 Task: Create a due date automation trigger when advanced on, 2 working days before a card is due add fields with custom field "Resume" set to a date less than 1 working days from now is due at 11:00 AM.
Action: Mouse moved to (1219, 92)
Screenshot: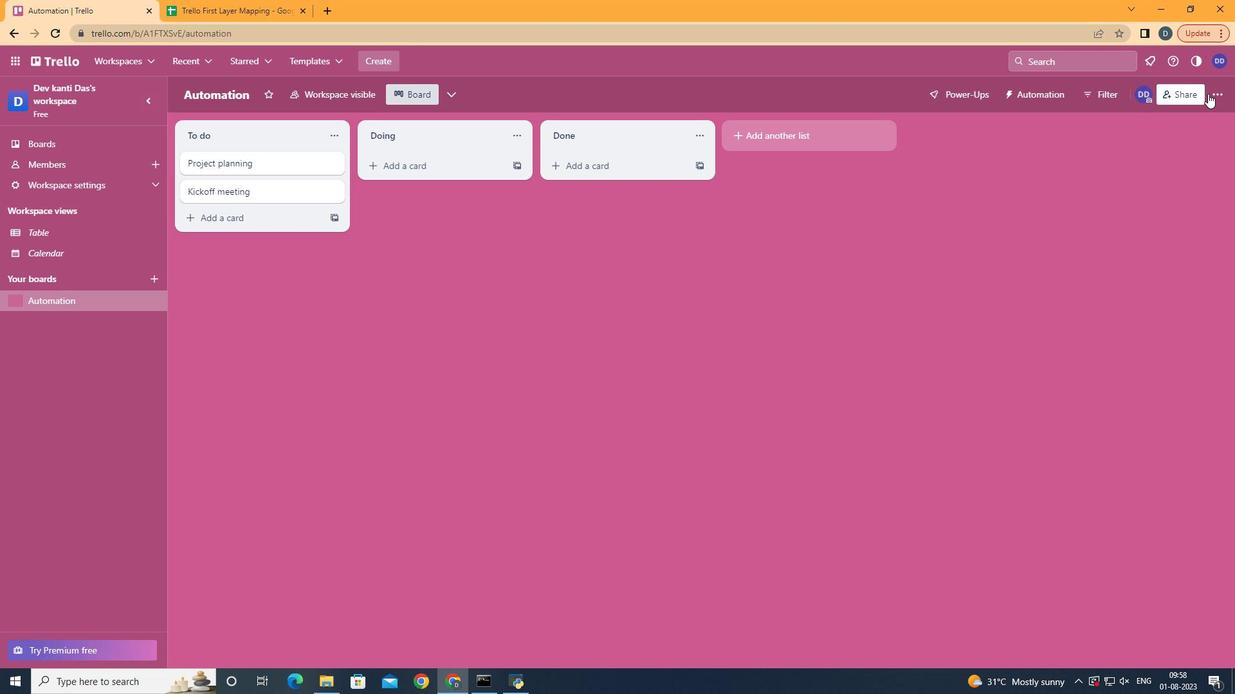 
Action: Mouse pressed left at (1219, 92)
Screenshot: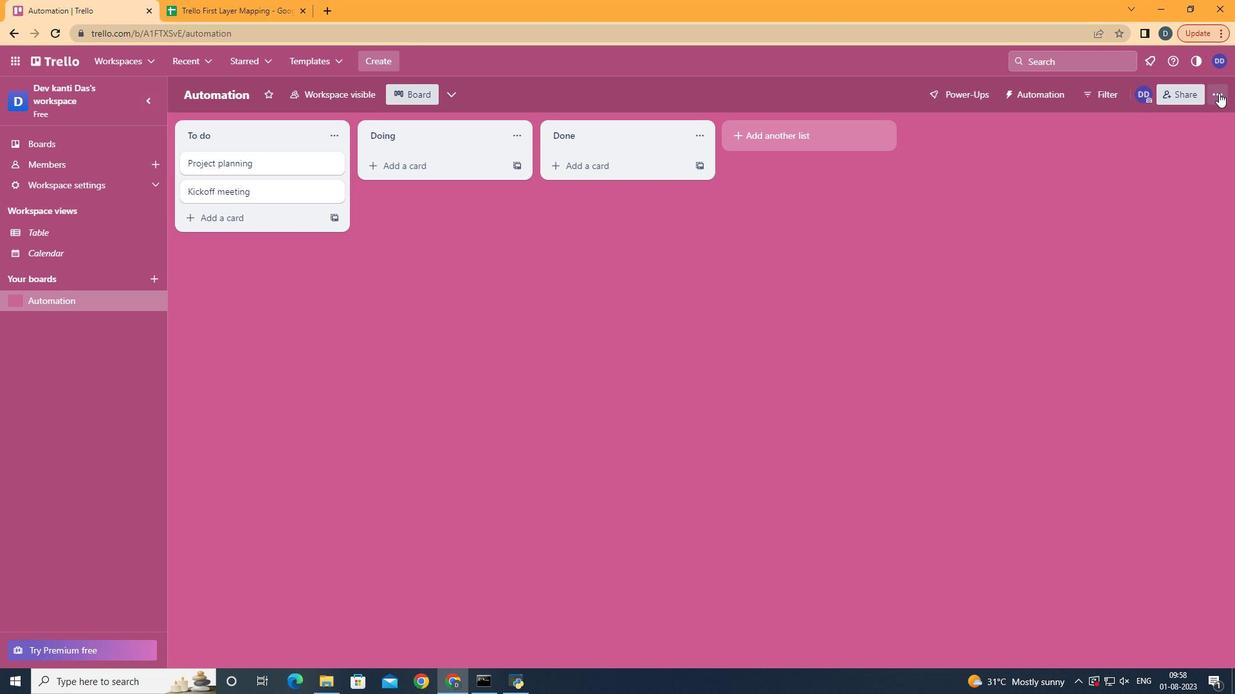 
Action: Mouse moved to (1116, 278)
Screenshot: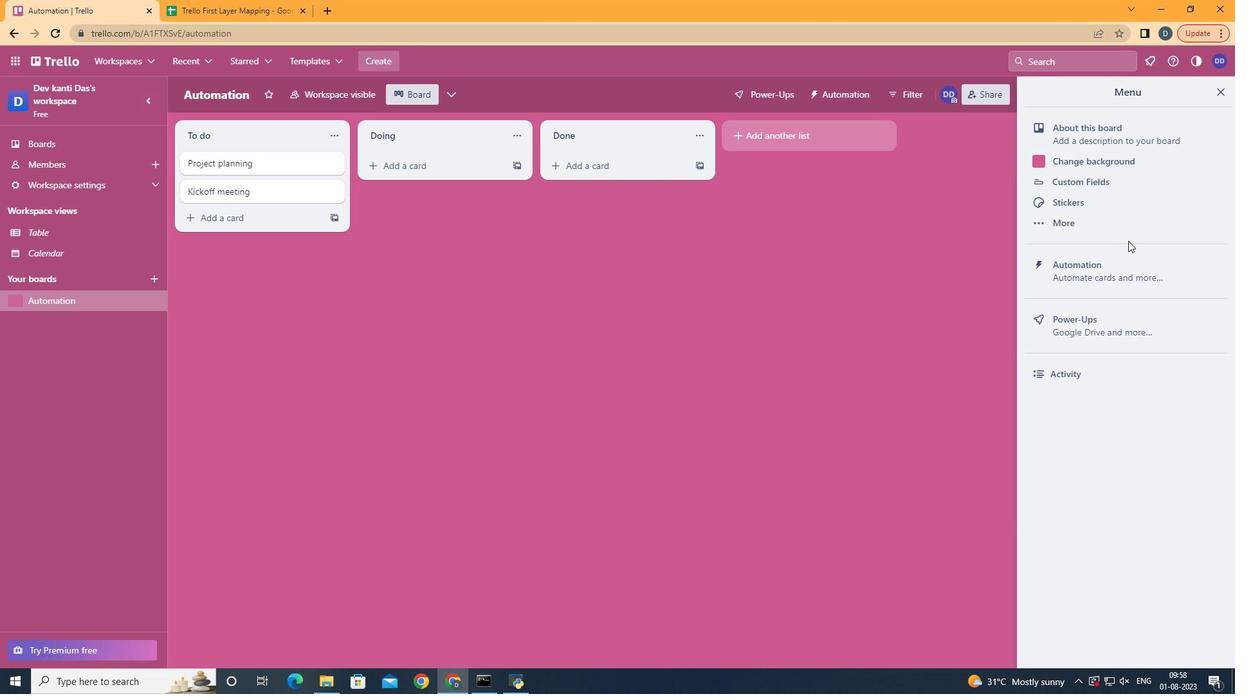 
Action: Mouse pressed left at (1116, 278)
Screenshot: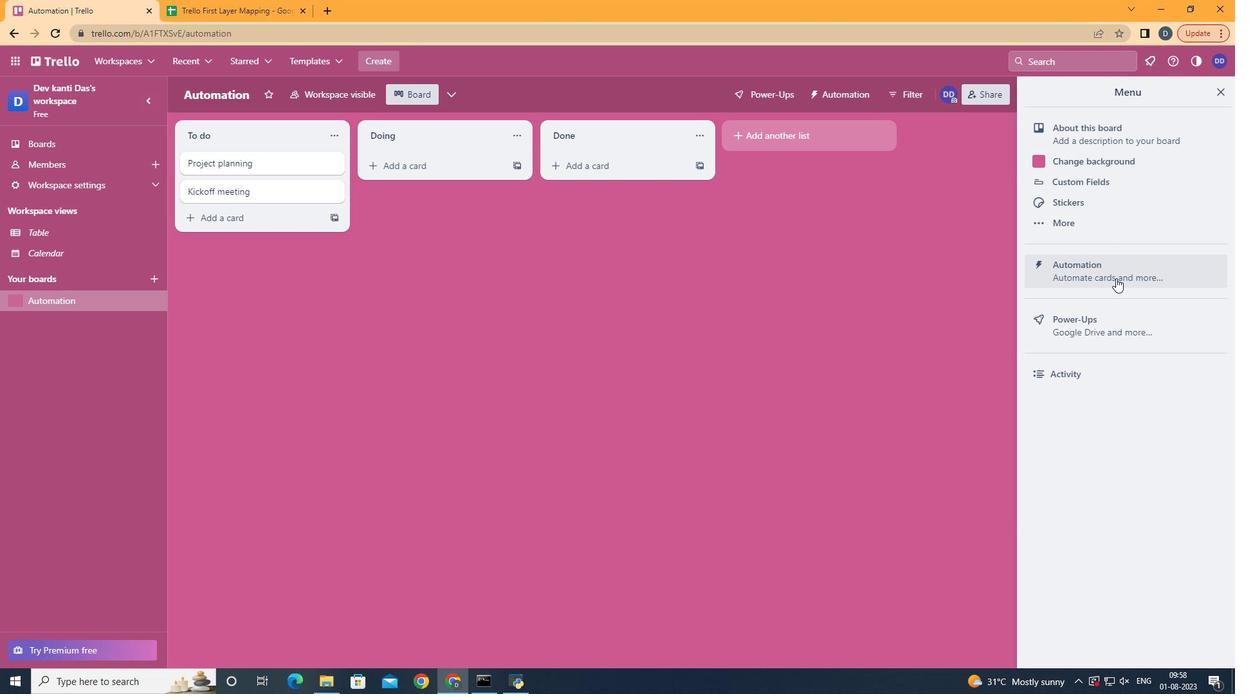 
Action: Mouse moved to (270, 259)
Screenshot: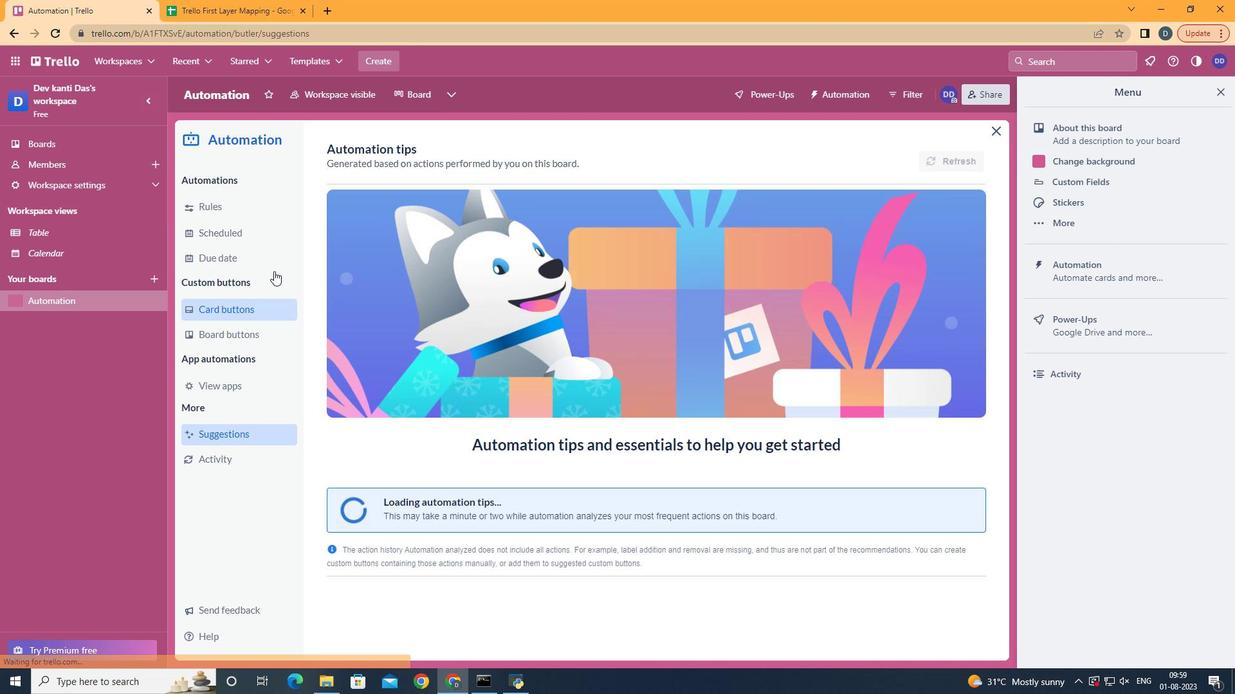 
Action: Mouse pressed left at (270, 259)
Screenshot: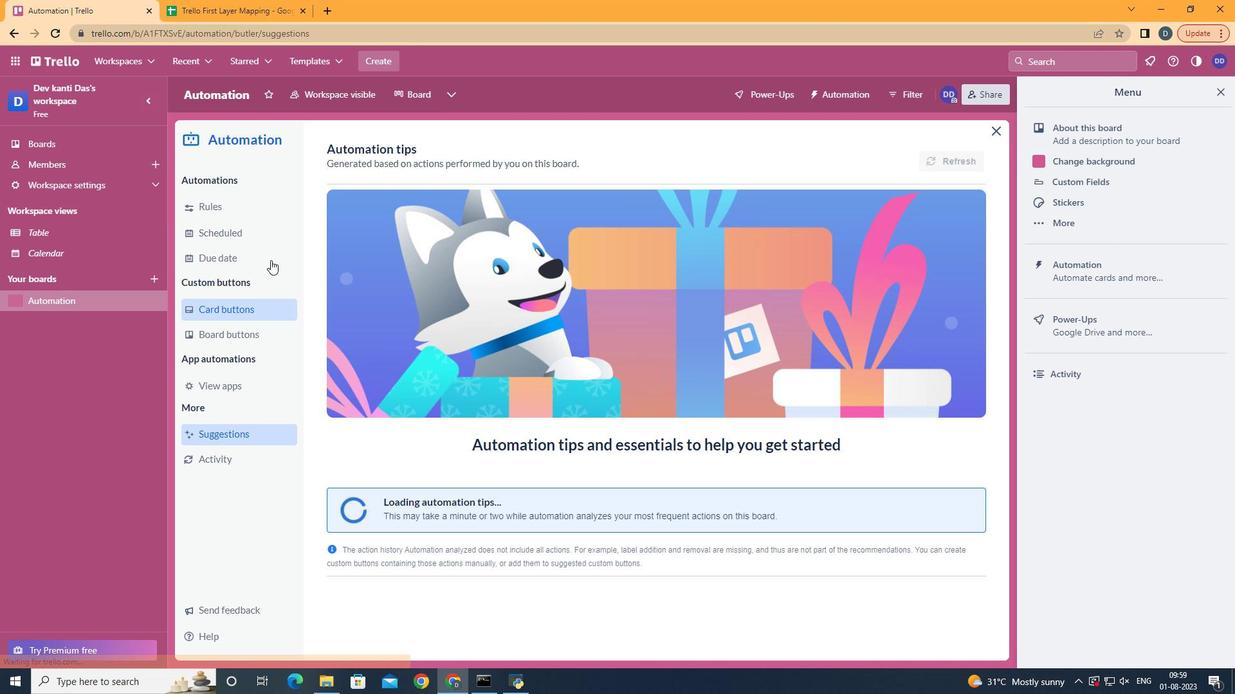 
Action: Mouse moved to (921, 153)
Screenshot: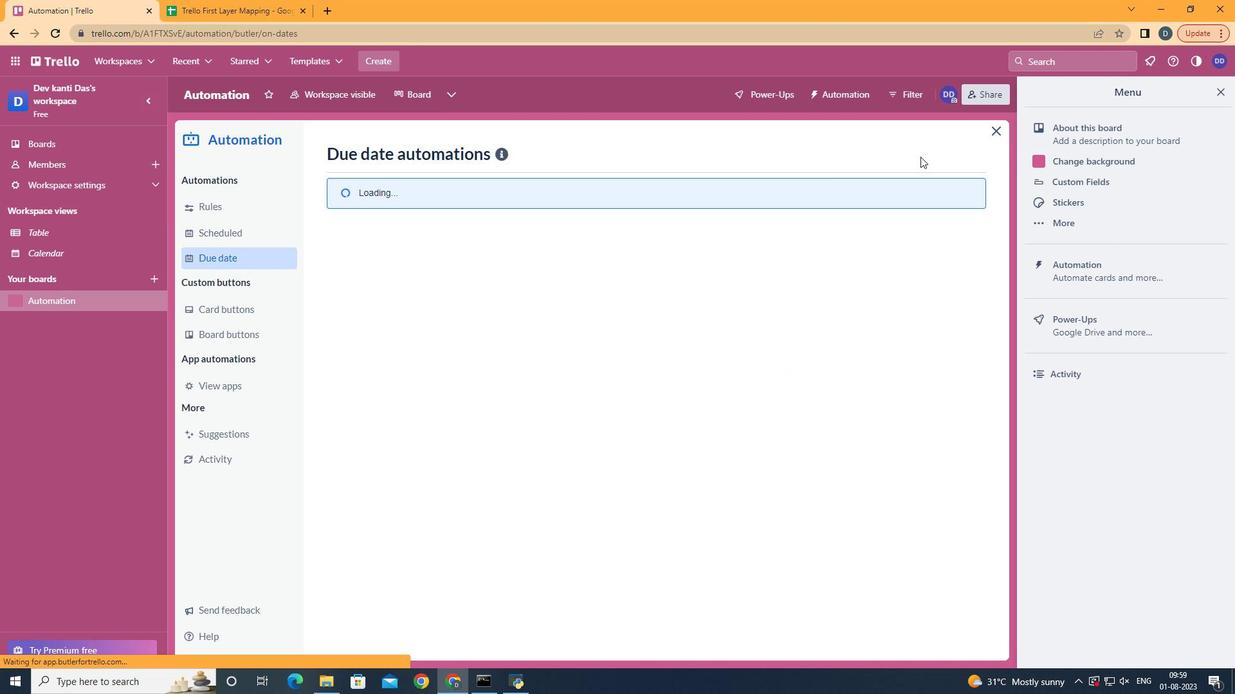 
Action: Mouse pressed left at (921, 153)
Screenshot: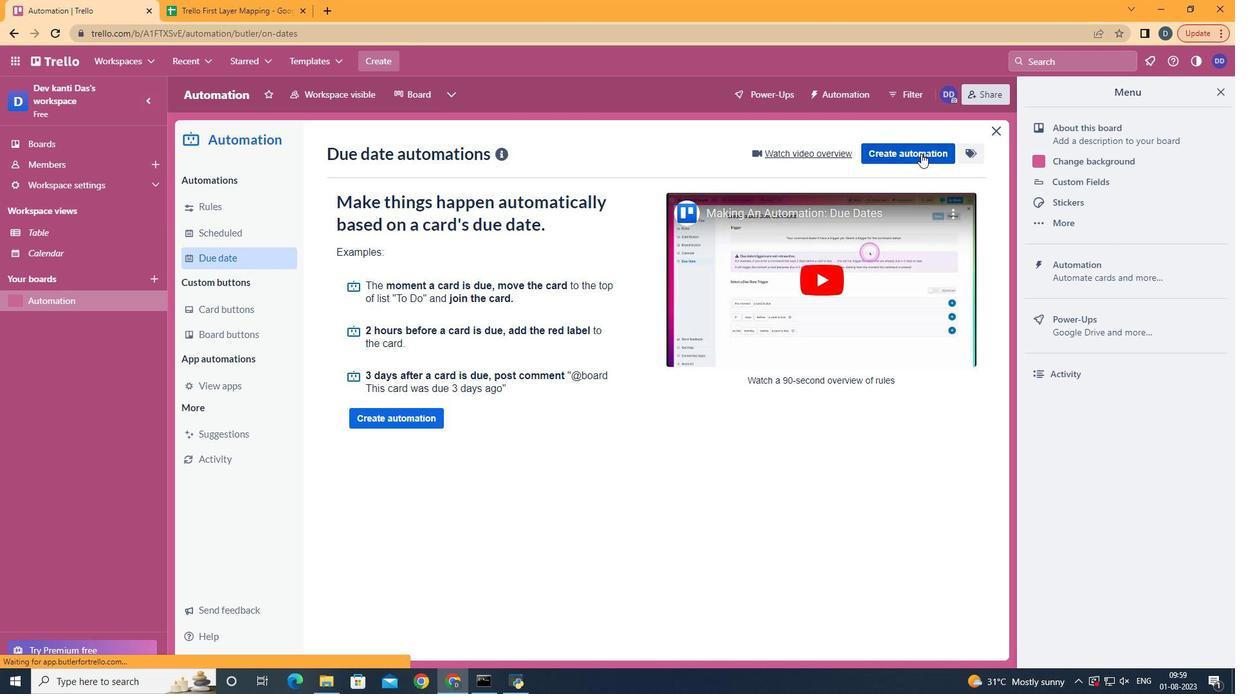 
Action: Mouse moved to (650, 279)
Screenshot: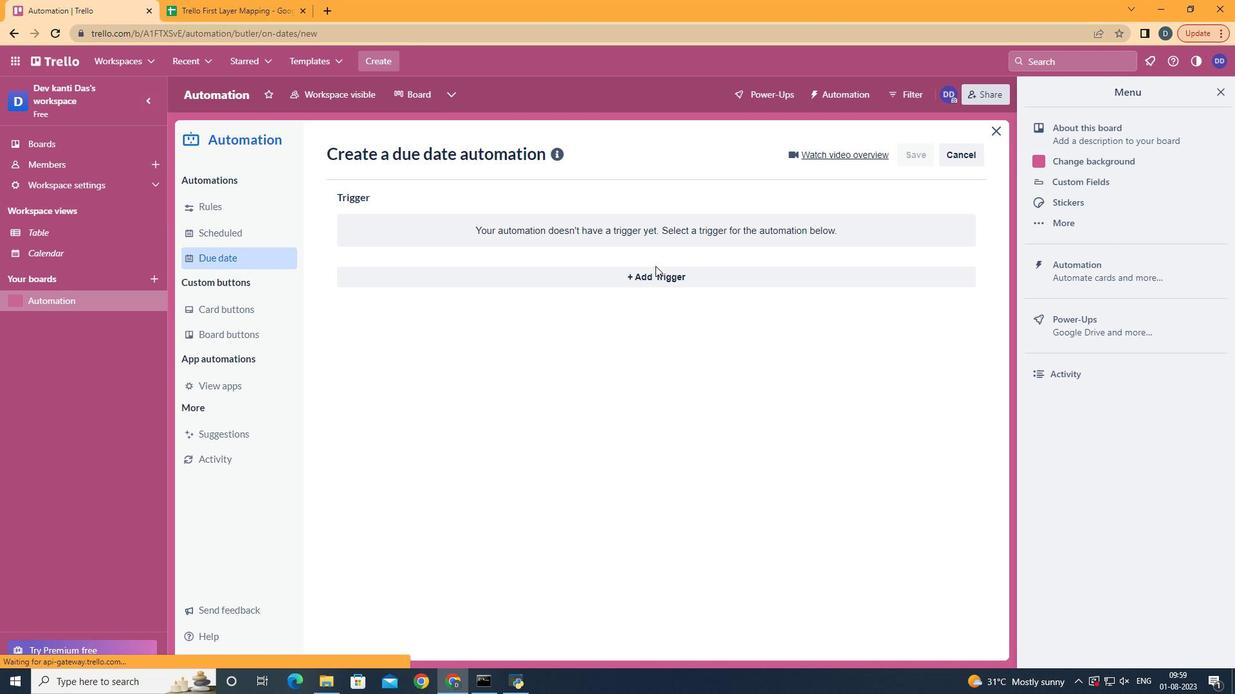
Action: Mouse pressed left at (650, 279)
Screenshot: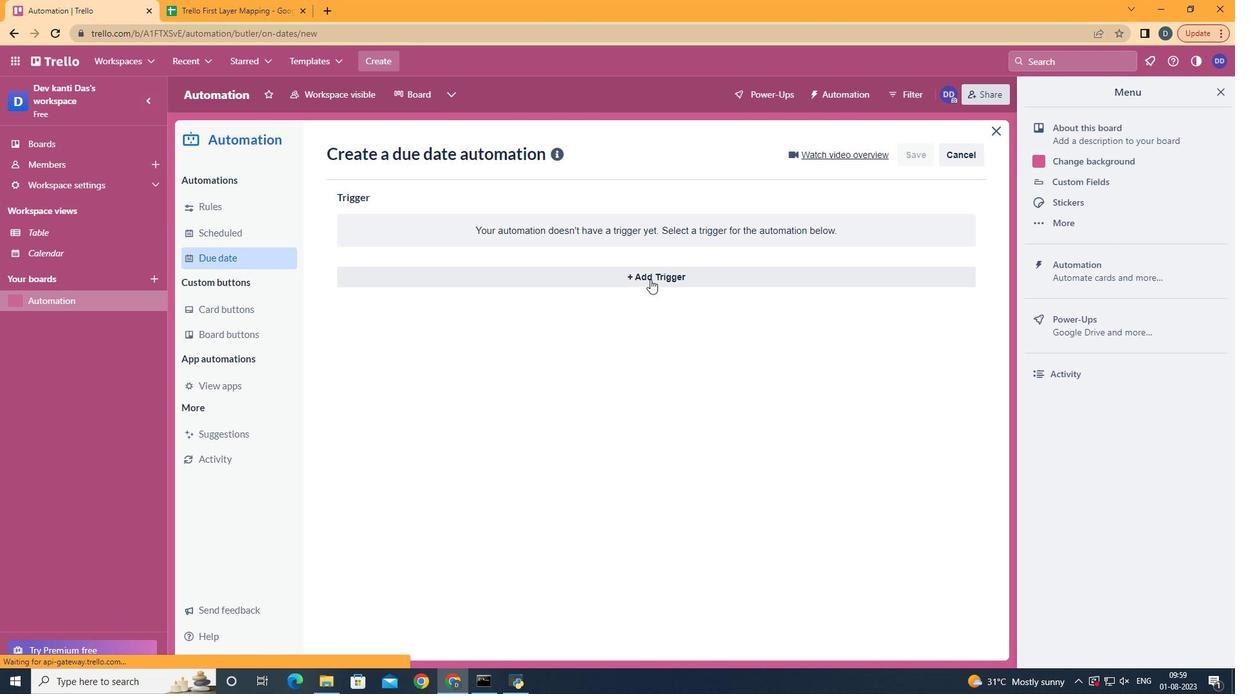 
Action: Mouse moved to (410, 521)
Screenshot: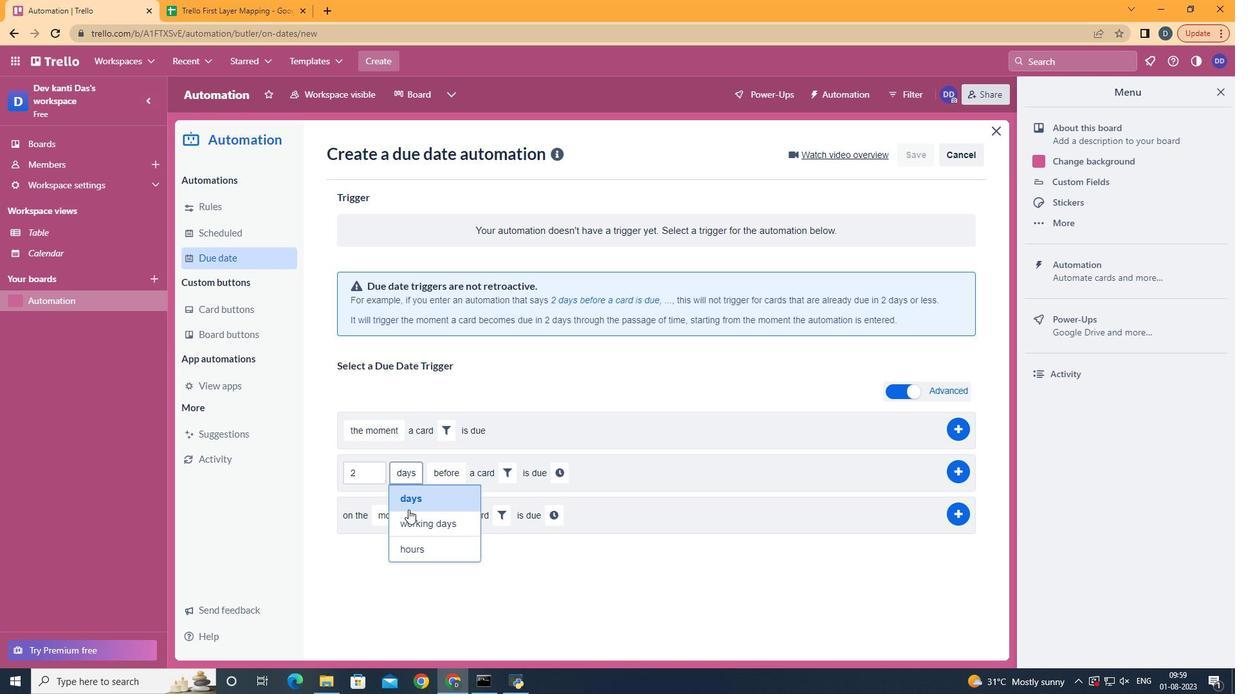 
Action: Mouse pressed left at (410, 521)
Screenshot: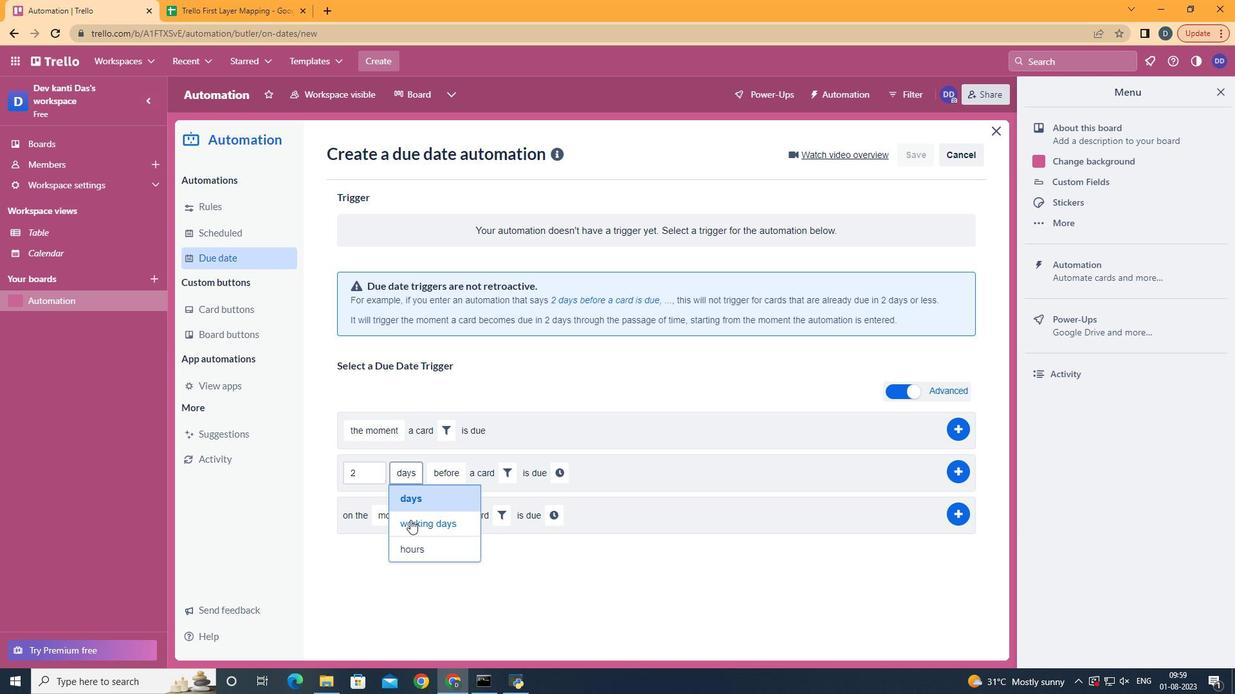 
Action: Mouse moved to (543, 467)
Screenshot: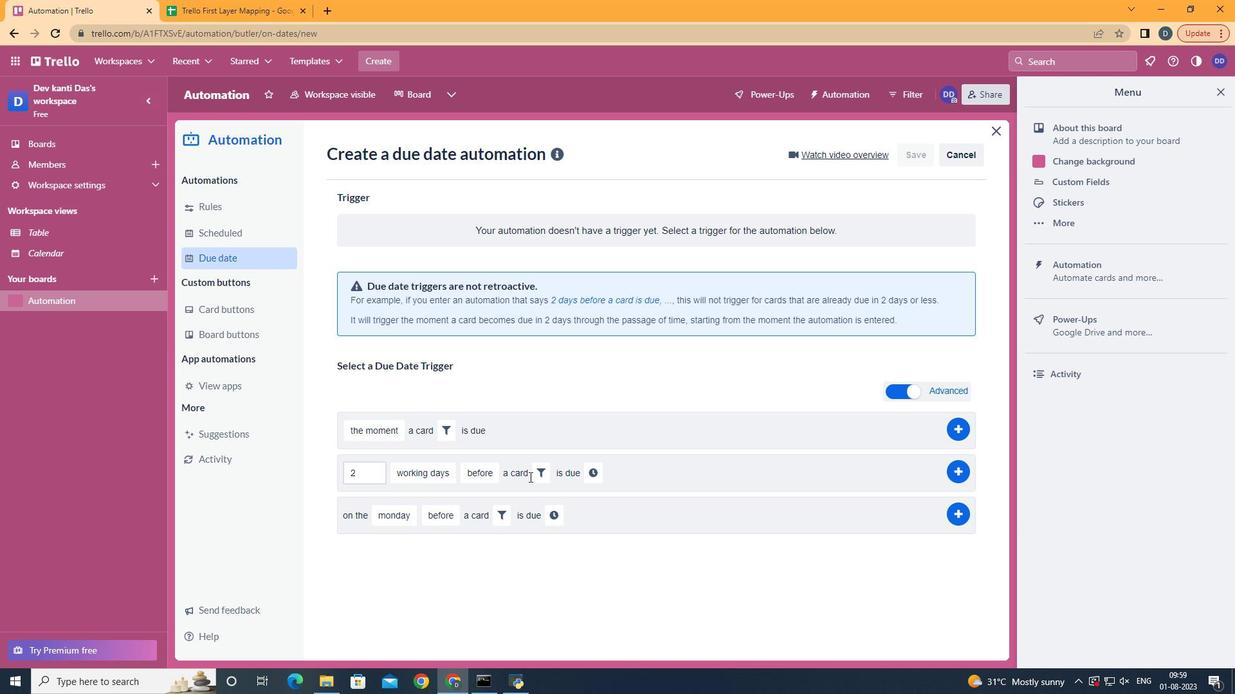 
Action: Mouse pressed left at (543, 467)
Screenshot: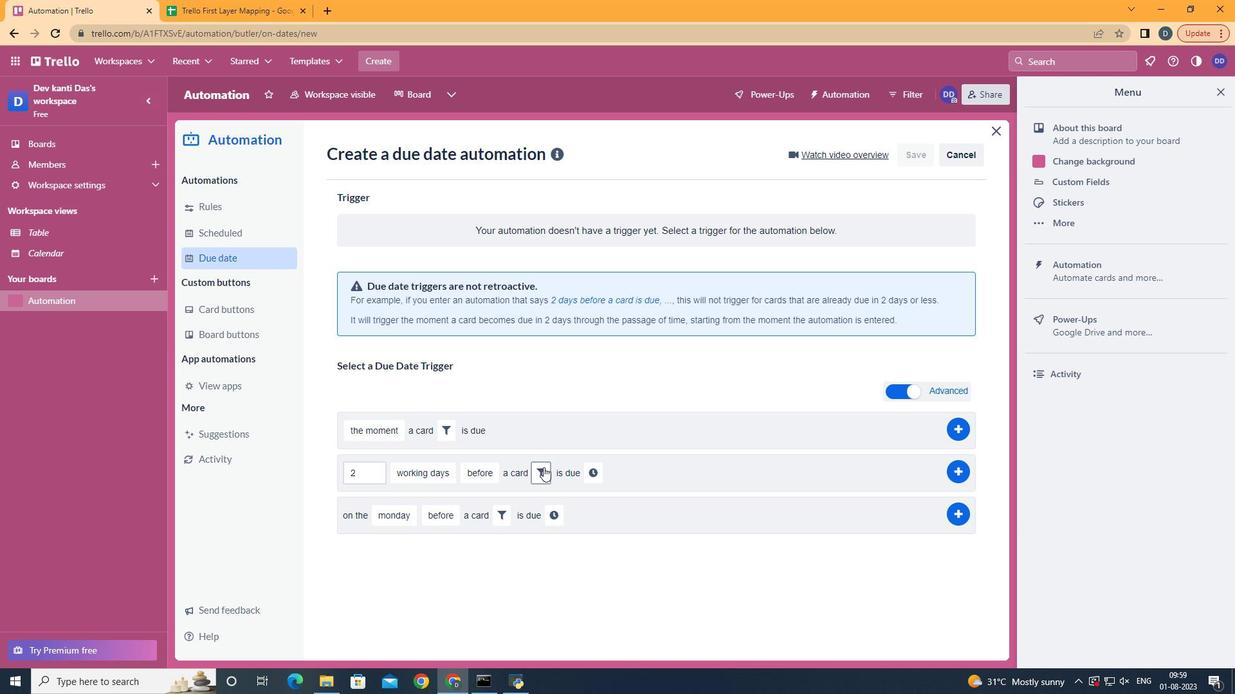 
Action: Mouse moved to (743, 522)
Screenshot: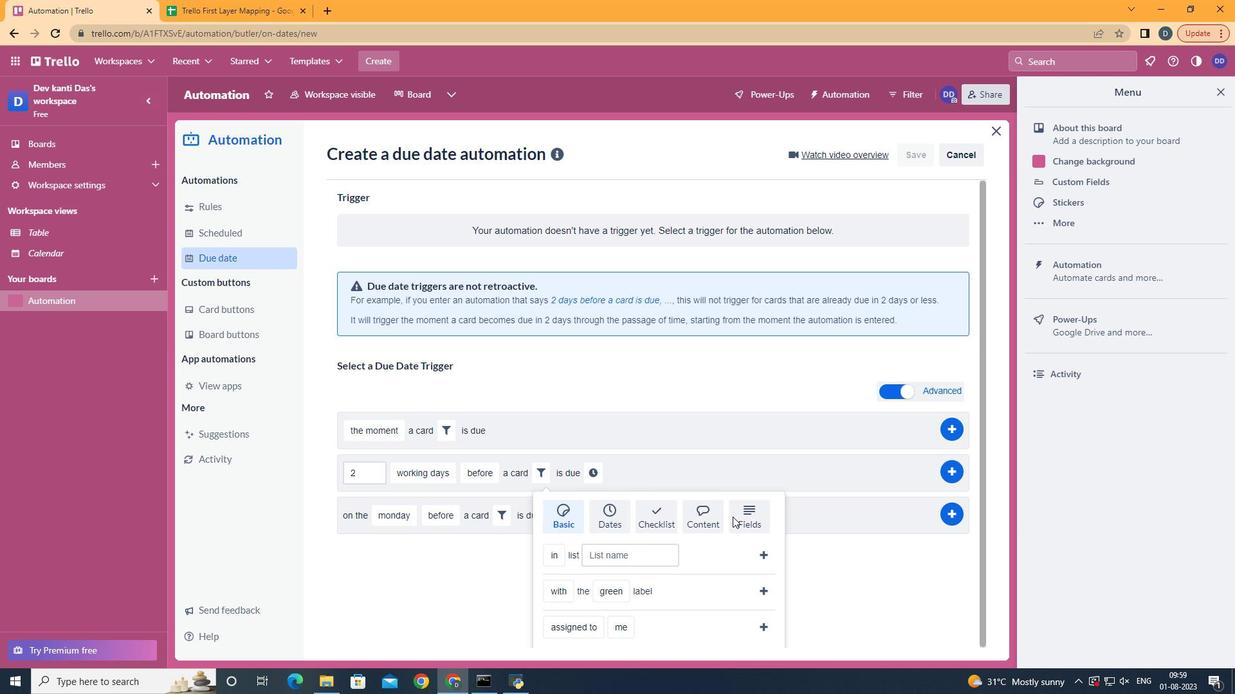 
Action: Mouse pressed left at (743, 522)
Screenshot: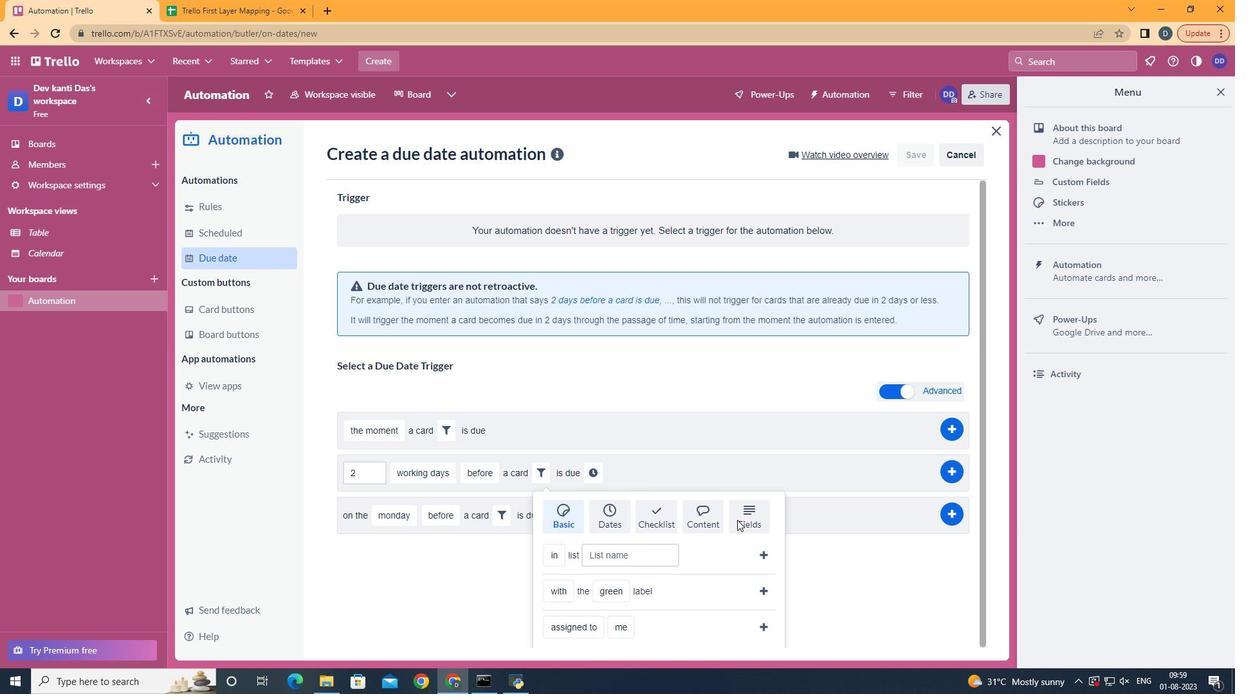 
Action: Mouse scrolled (743, 521) with delta (0, 0)
Screenshot: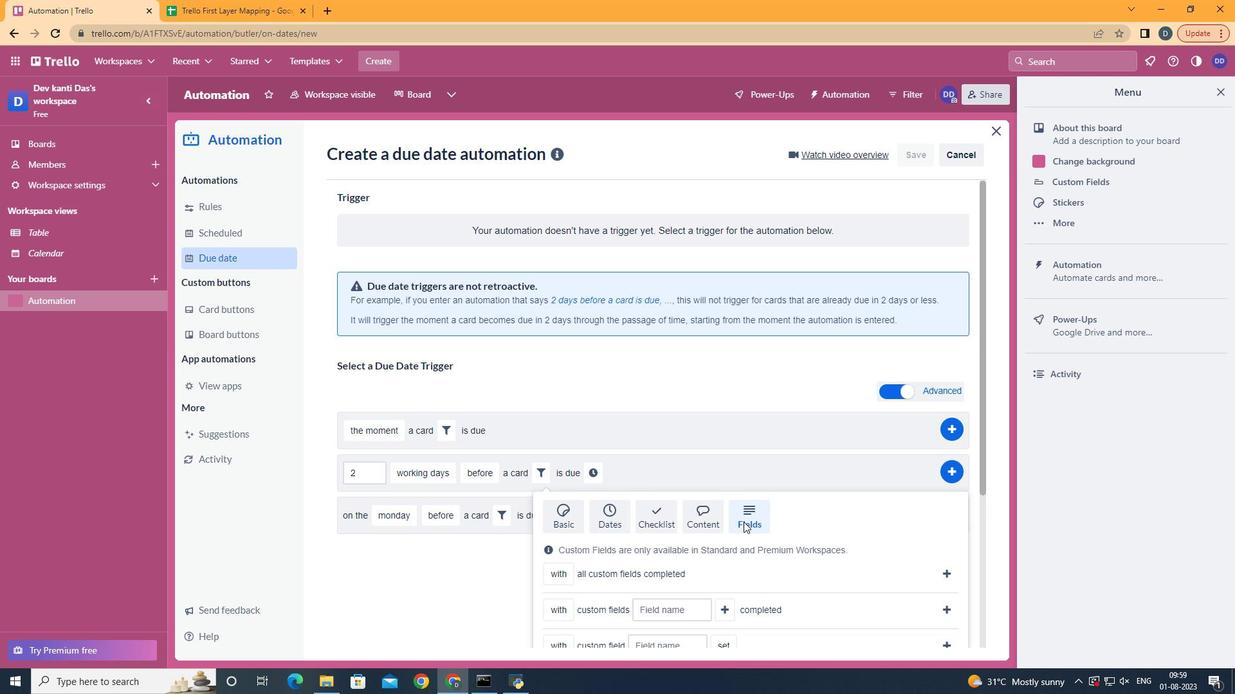 
Action: Mouse scrolled (743, 521) with delta (0, 0)
Screenshot: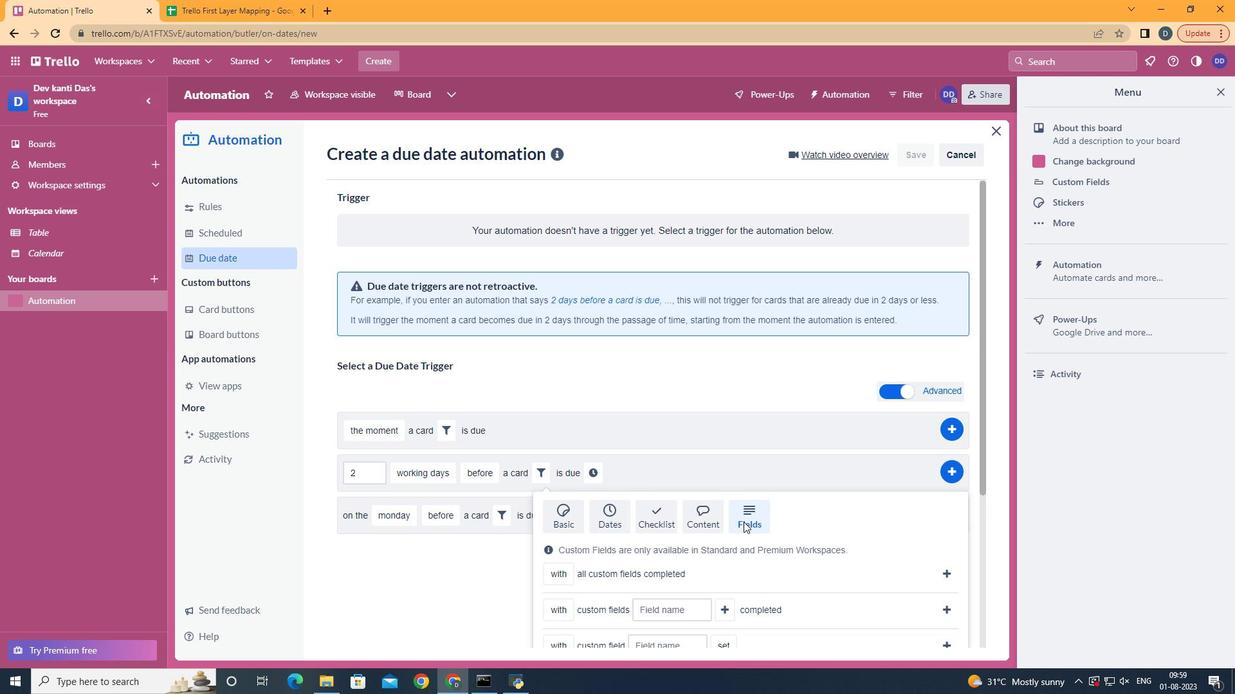 
Action: Mouse scrolled (743, 521) with delta (0, 0)
Screenshot: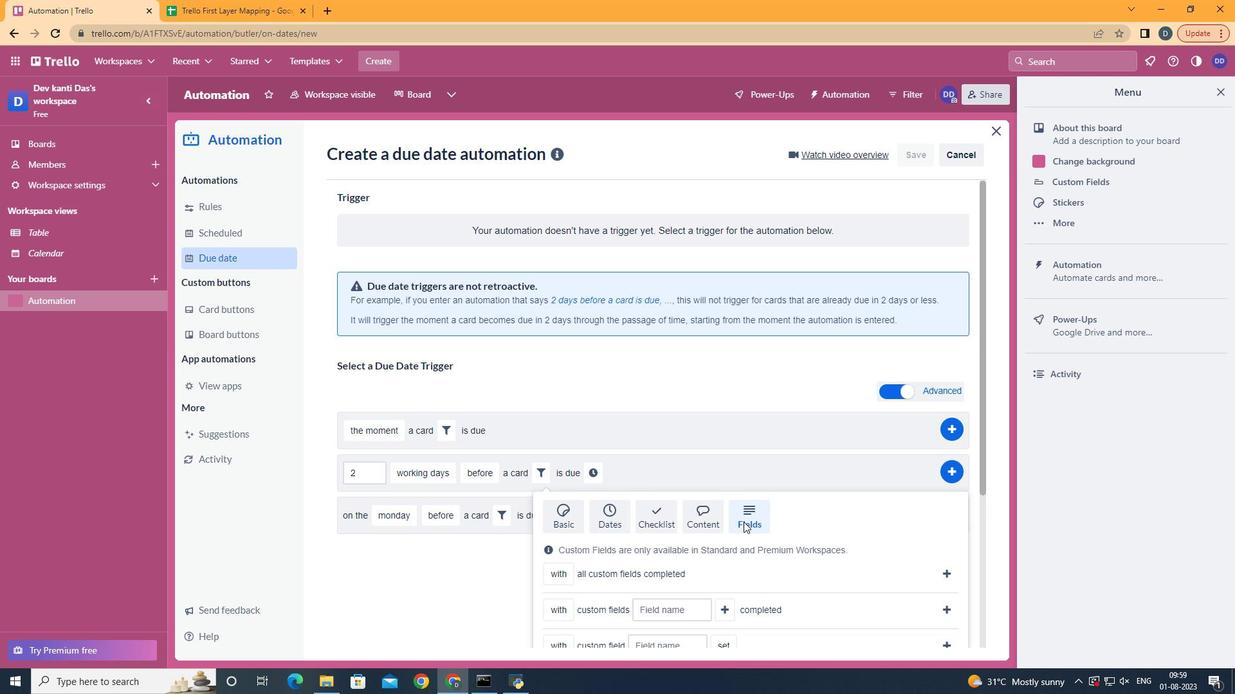 
Action: Mouse scrolled (743, 521) with delta (0, 0)
Screenshot: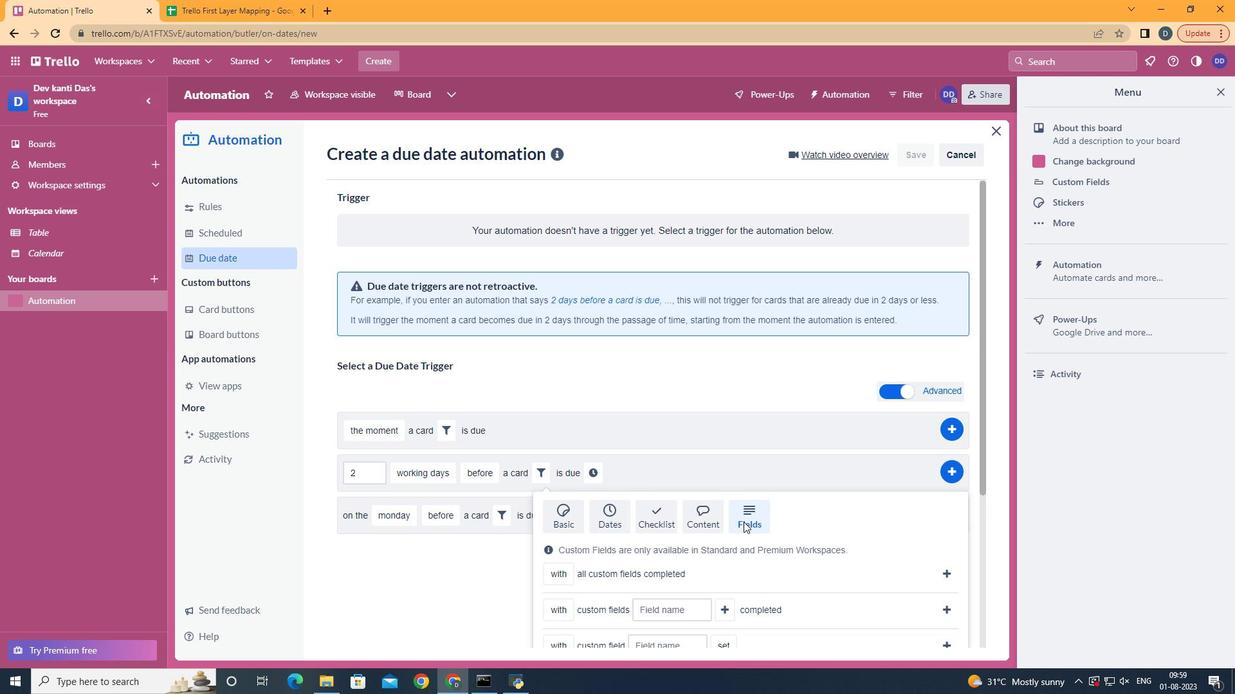 
Action: Mouse scrolled (743, 521) with delta (0, 0)
Screenshot: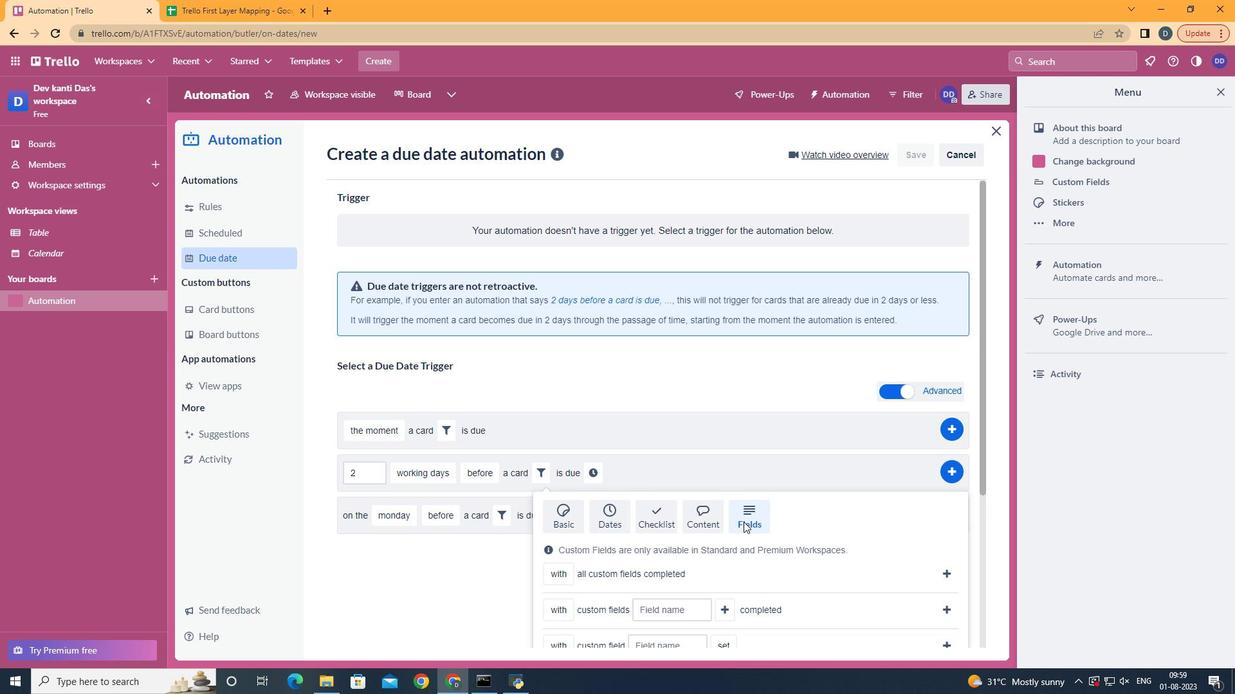 
Action: Mouse scrolled (743, 521) with delta (0, 0)
Screenshot: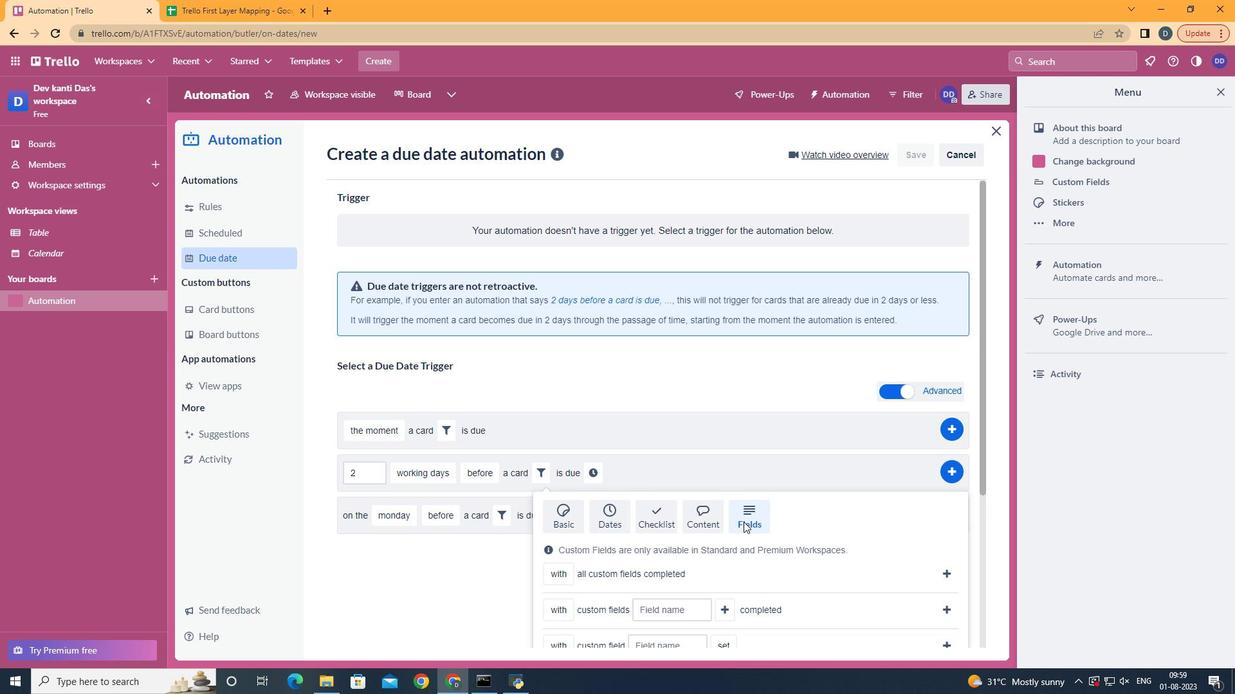 
Action: Mouse moved to (557, 555)
Screenshot: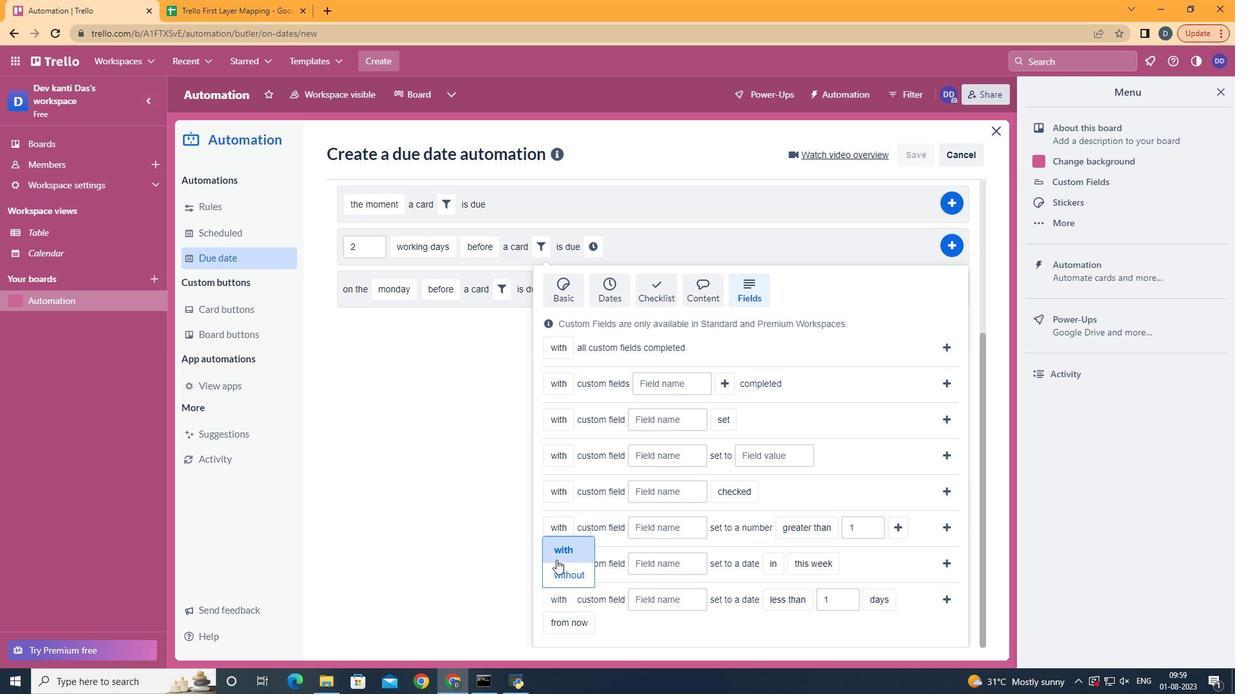 
Action: Mouse pressed left at (557, 555)
Screenshot: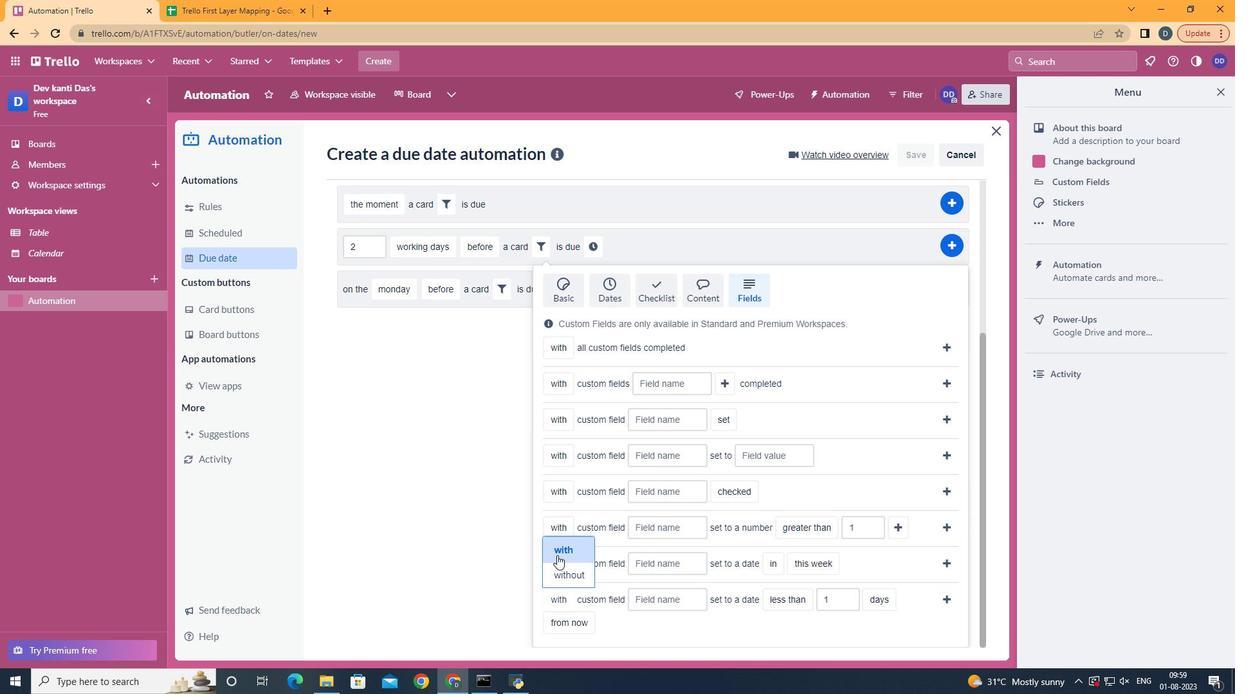 
Action: Mouse moved to (676, 593)
Screenshot: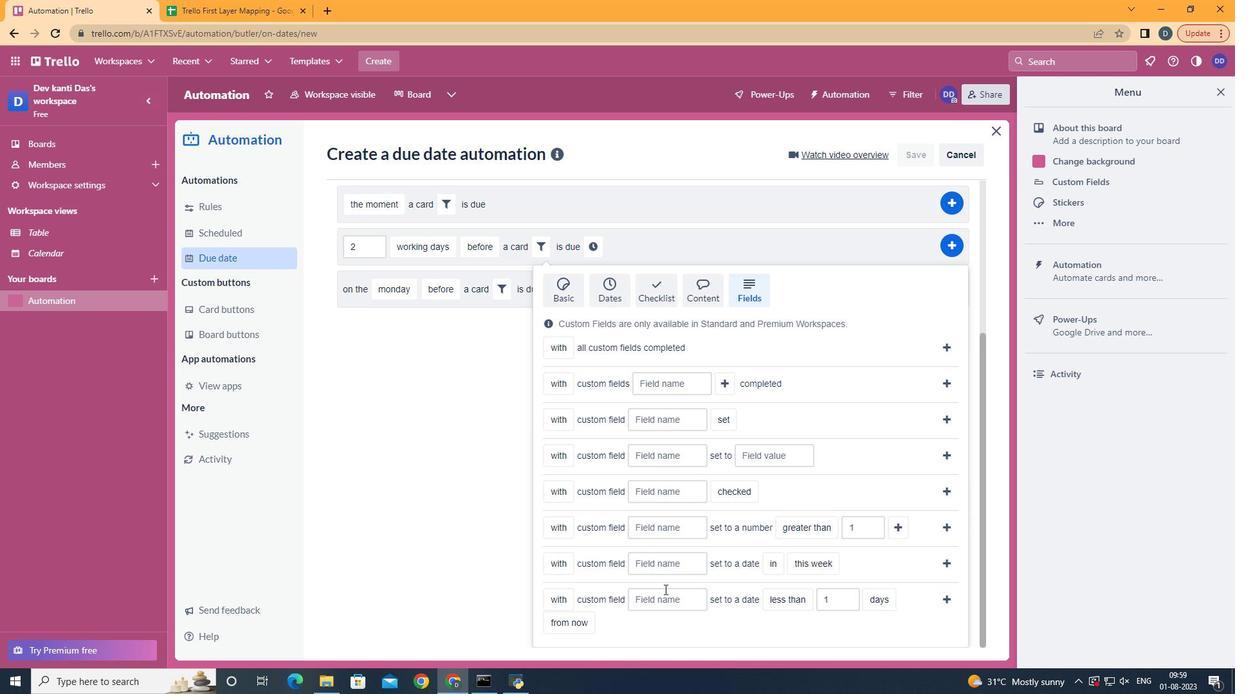 
Action: Mouse pressed left at (676, 593)
Screenshot: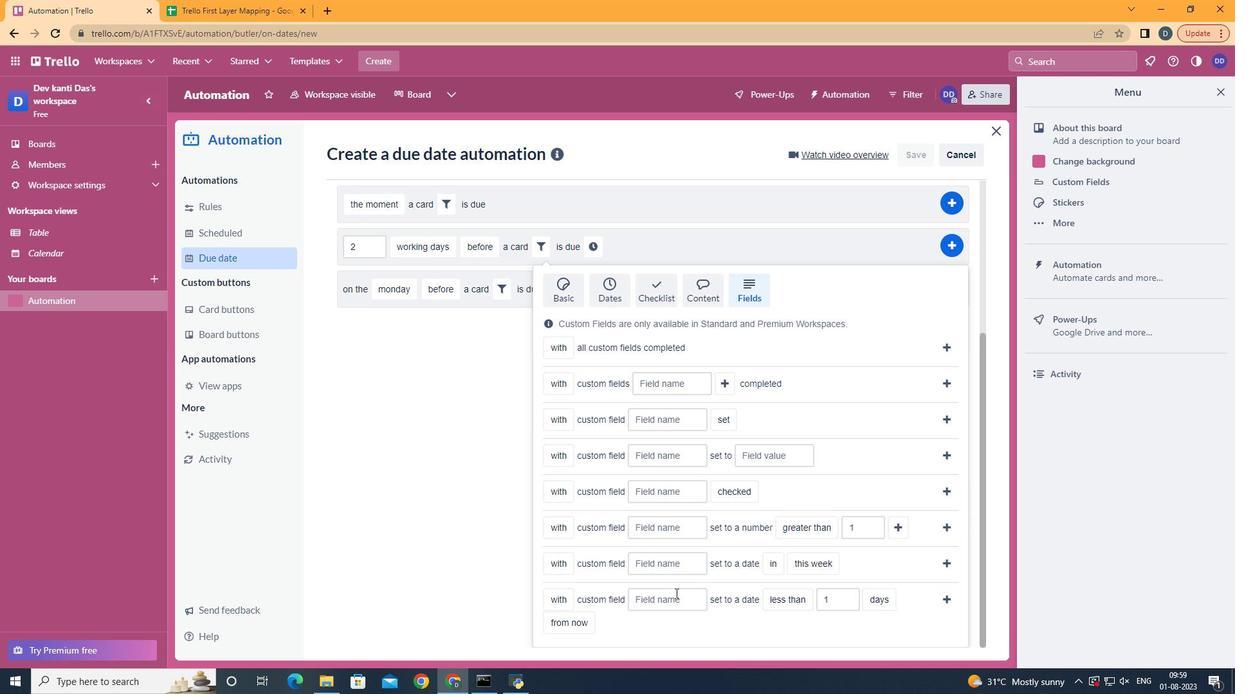 
Action: Key pressed <Key.shift>Resume
Screenshot: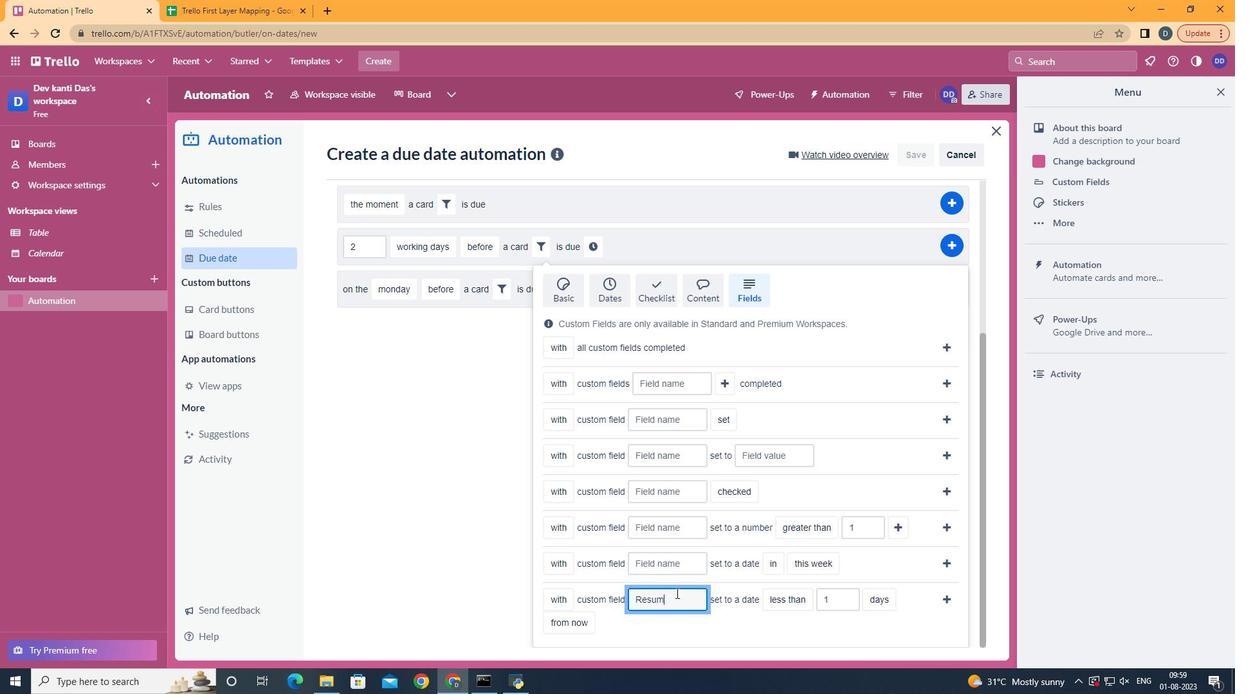 
Action: Mouse moved to (804, 519)
Screenshot: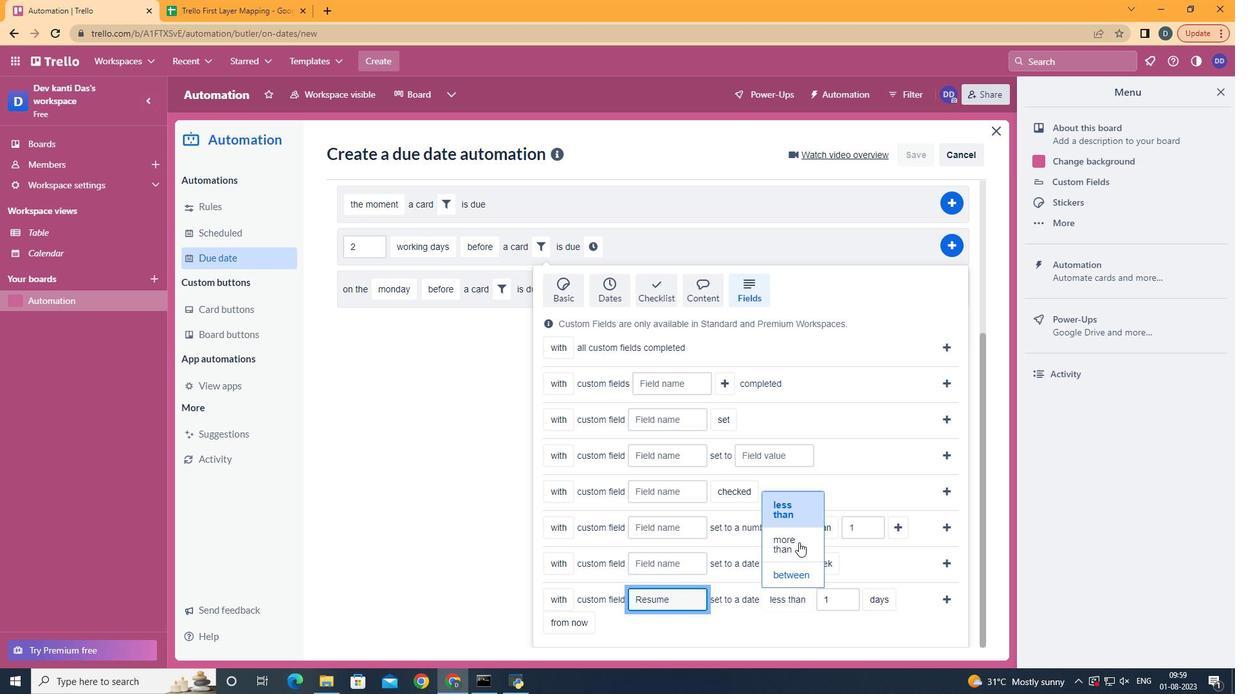 
Action: Mouse pressed left at (804, 519)
Screenshot: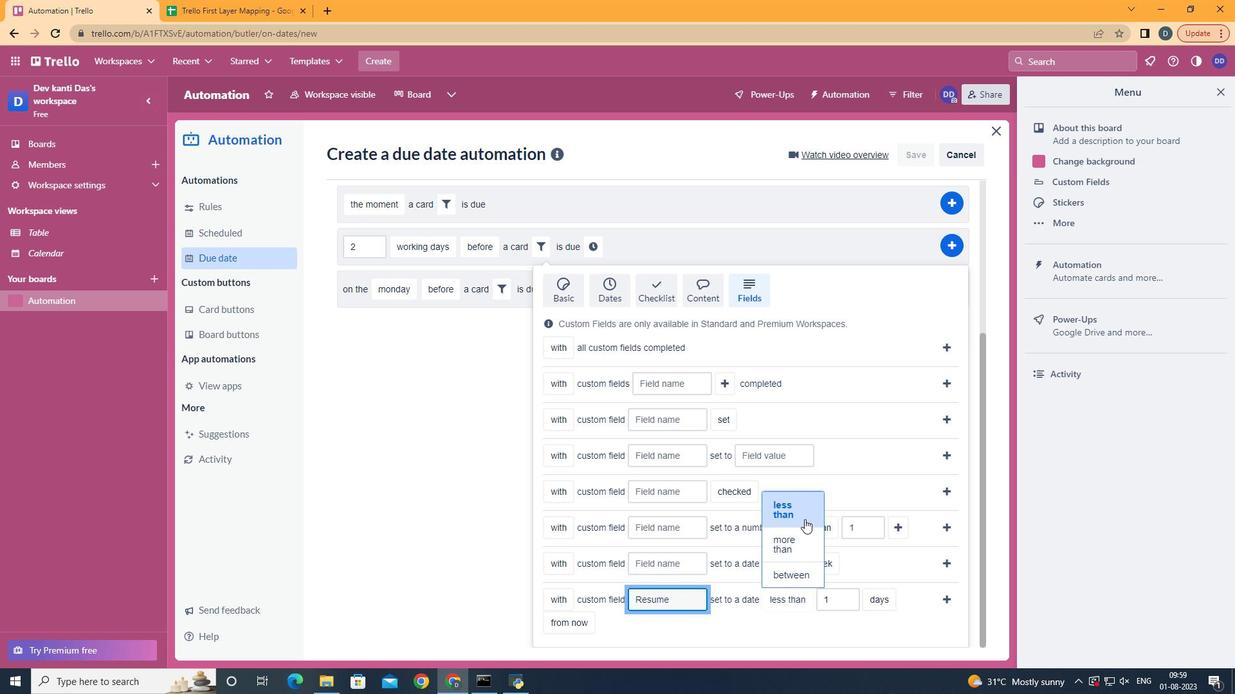 
Action: Mouse moved to (897, 574)
Screenshot: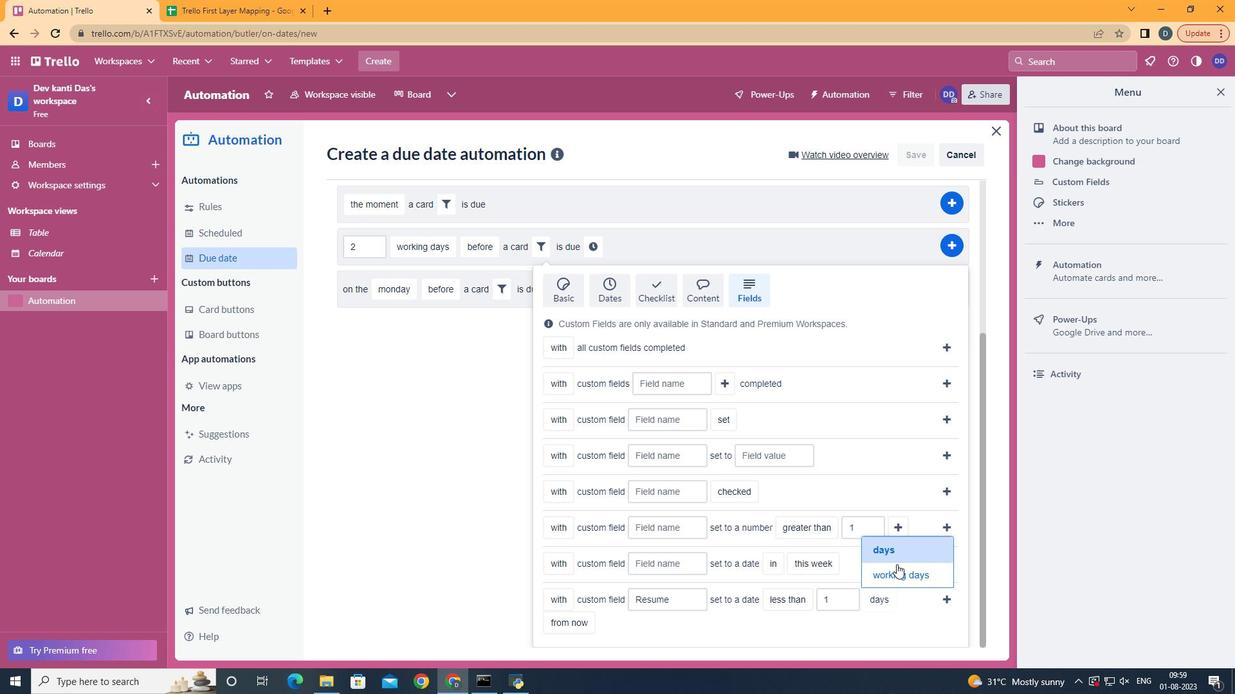 
Action: Mouse pressed left at (897, 574)
Screenshot: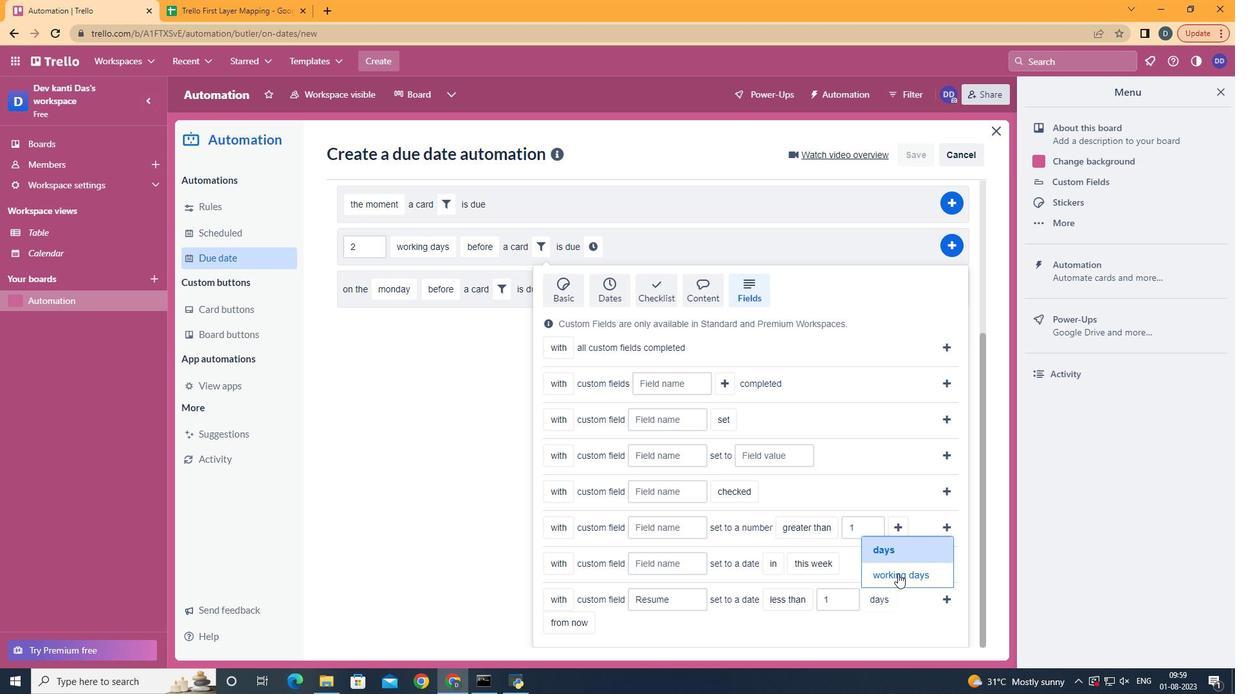 
Action: Mouse moved to (649, 574)
Screenshot: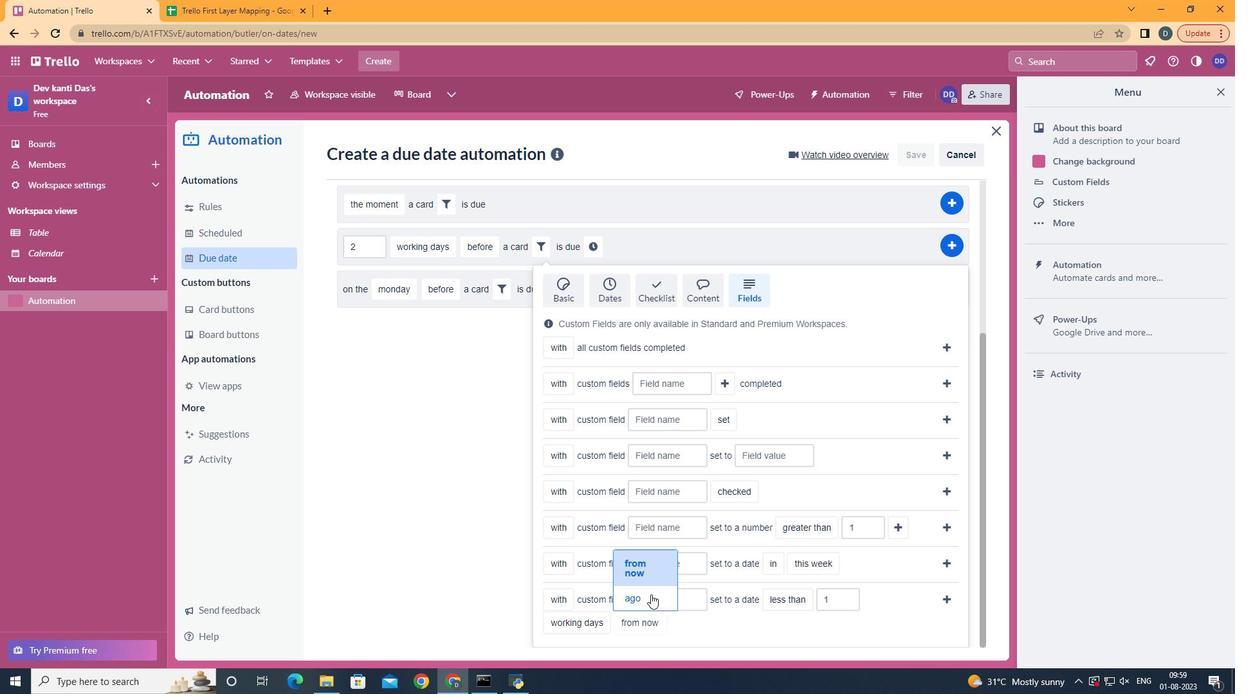 
Action: Mouse pressed left at (649, 574)
Screenshot: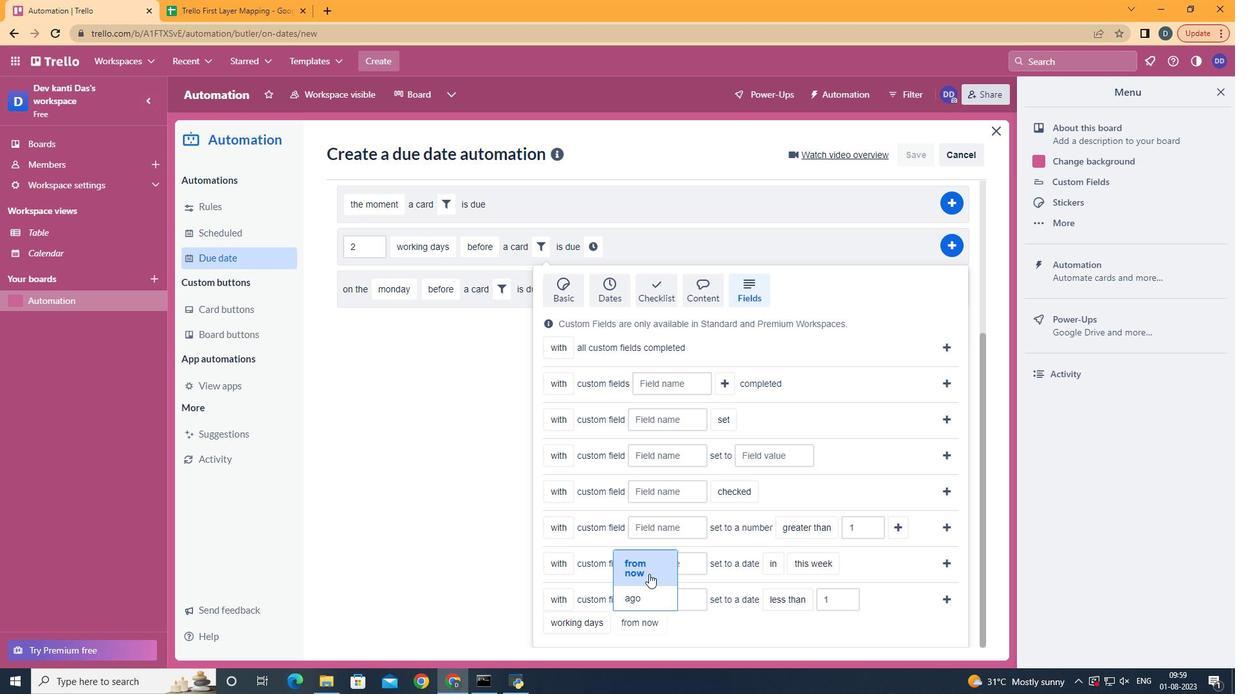 
Action: Mouse moved to (941, 598)
Screenshot: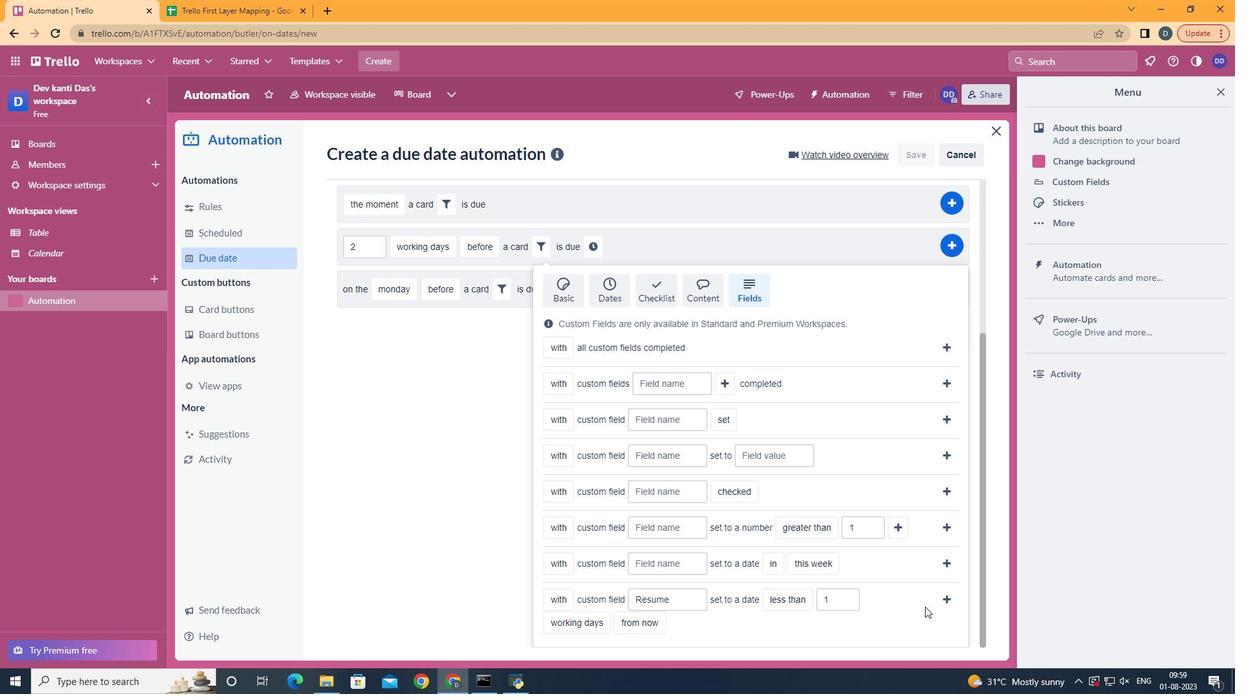 
Action: Mouse pressed left at (941, 598)
Screenshot: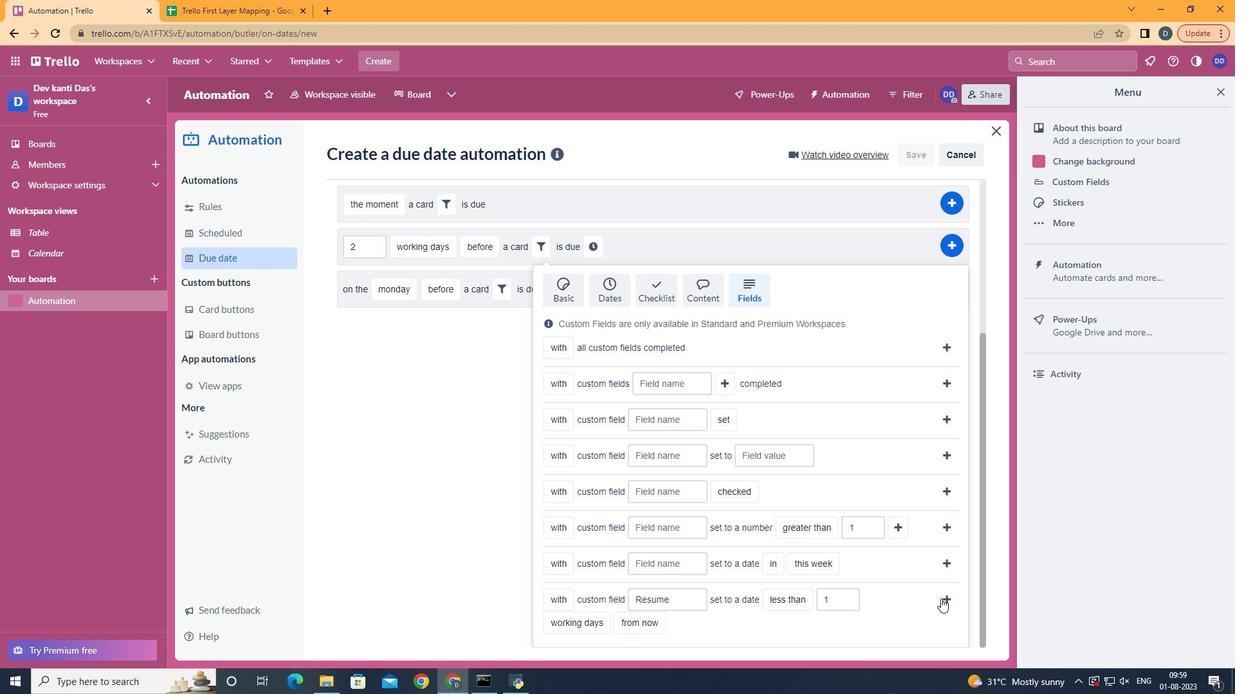 
Action: Mouse moved to (353, 499)
Screenshot: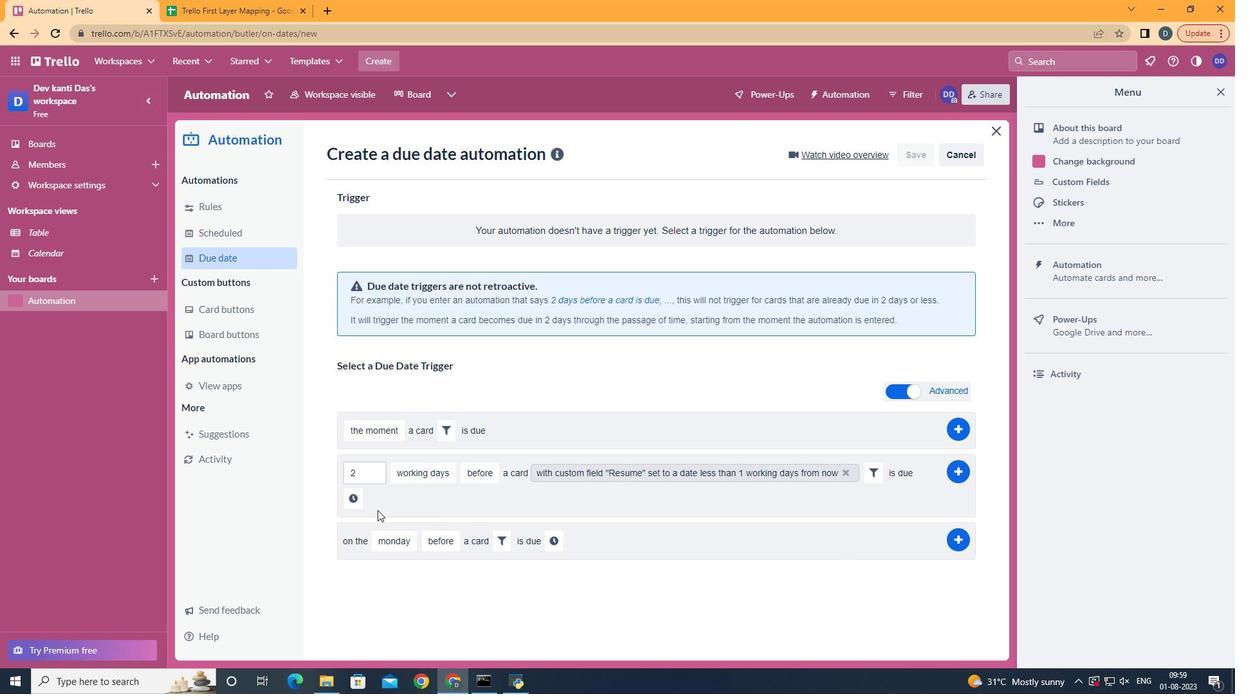 
Action: Mouse pressed left at (353, 499)
Screenshot: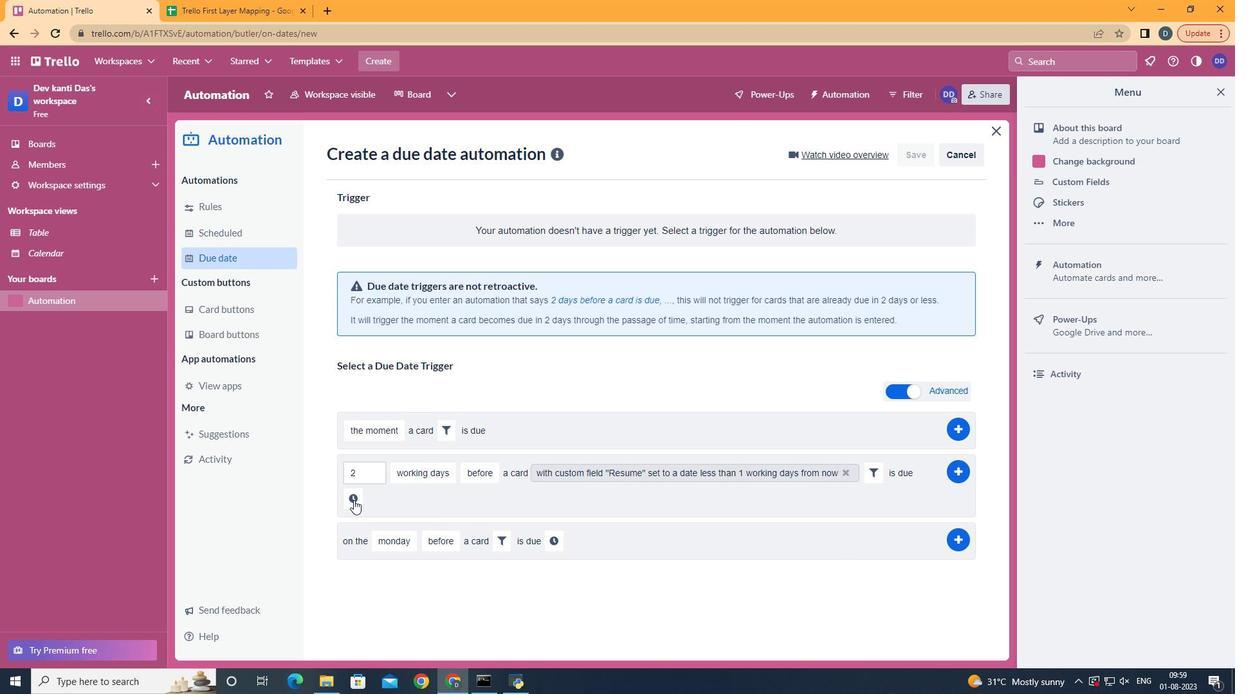 
Action: Mouse moved to (378, 503)
Screenshot: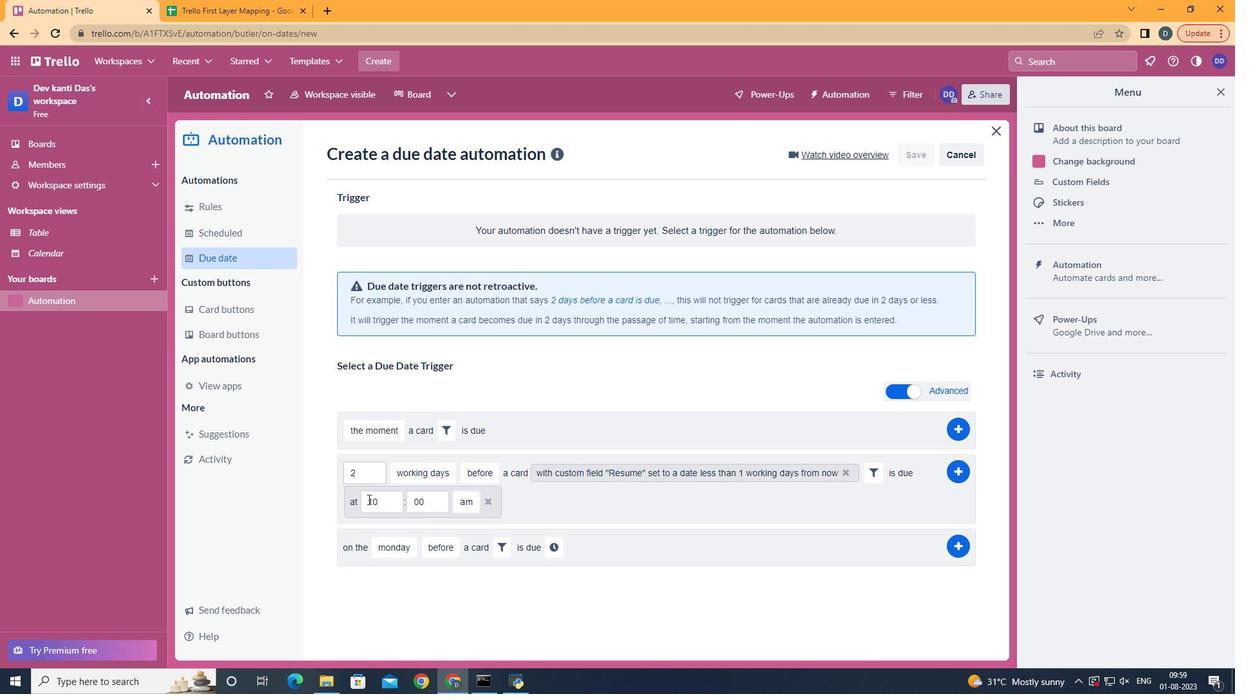 
Action: Mouse pressed left at (378, 503)
Screenshot: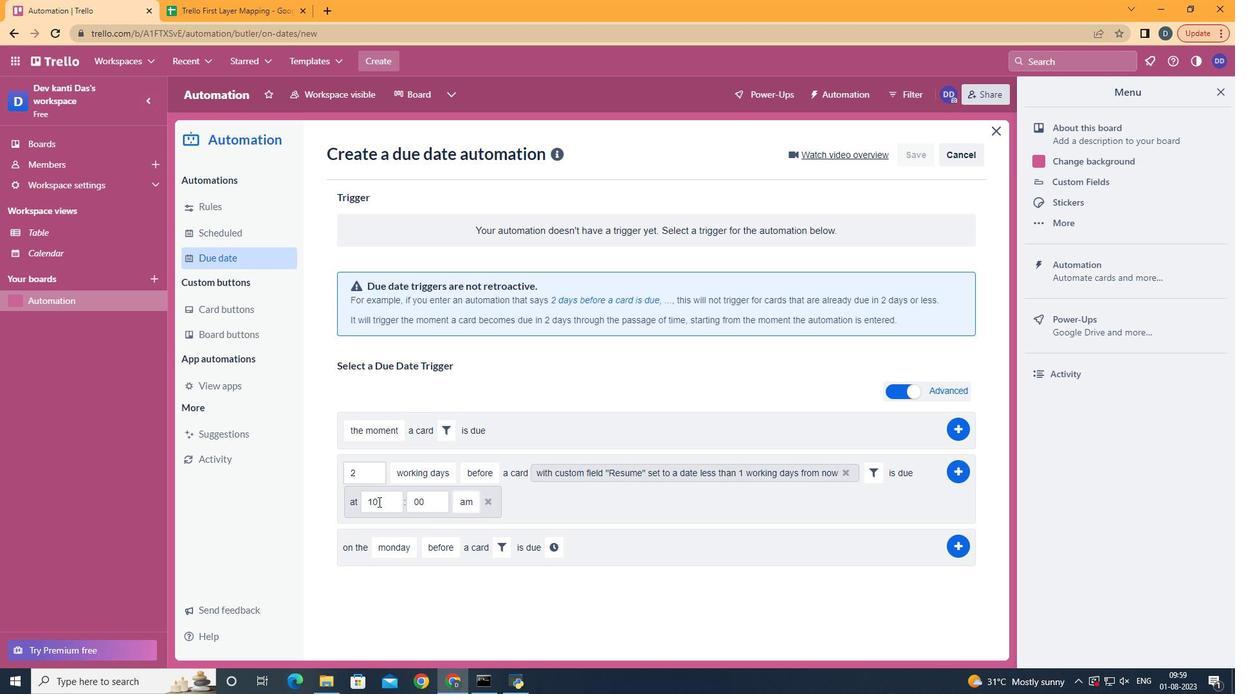 
Action: Key pressed <Key.backspace>1
Screenshot: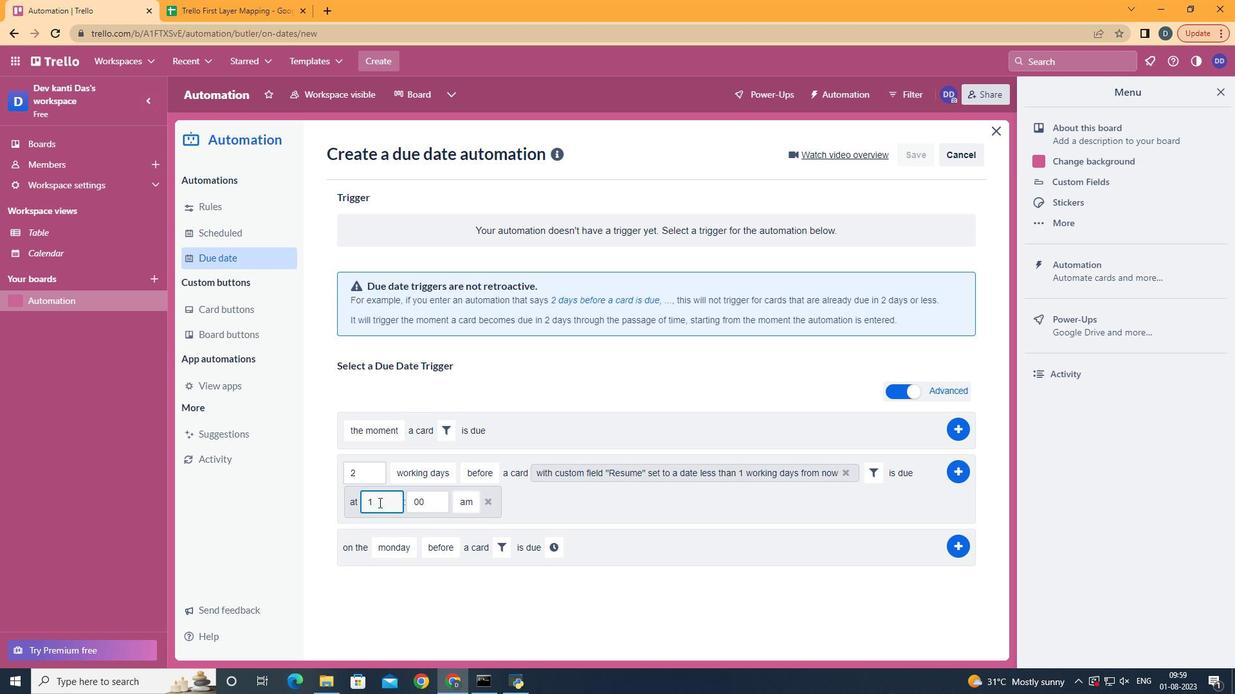 
Action: Mouse moved to (953, 472)
Screenshot: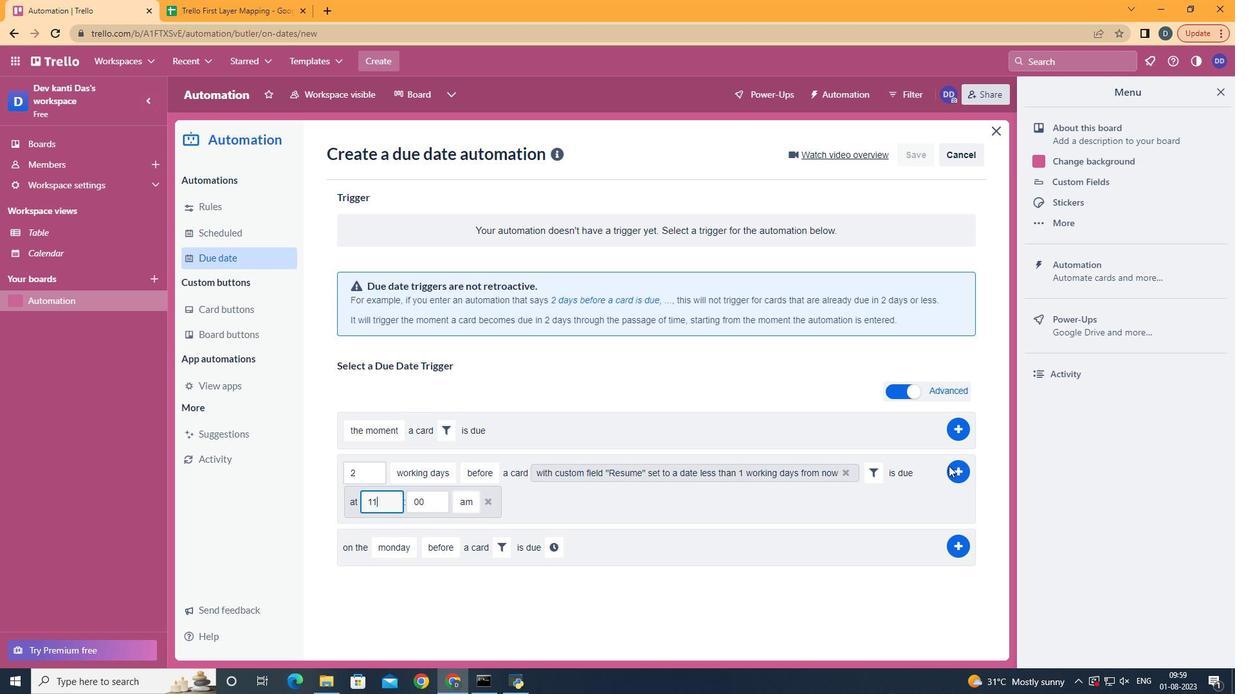 
Action: Mouse pressed left at (953, 472)
Screenshot: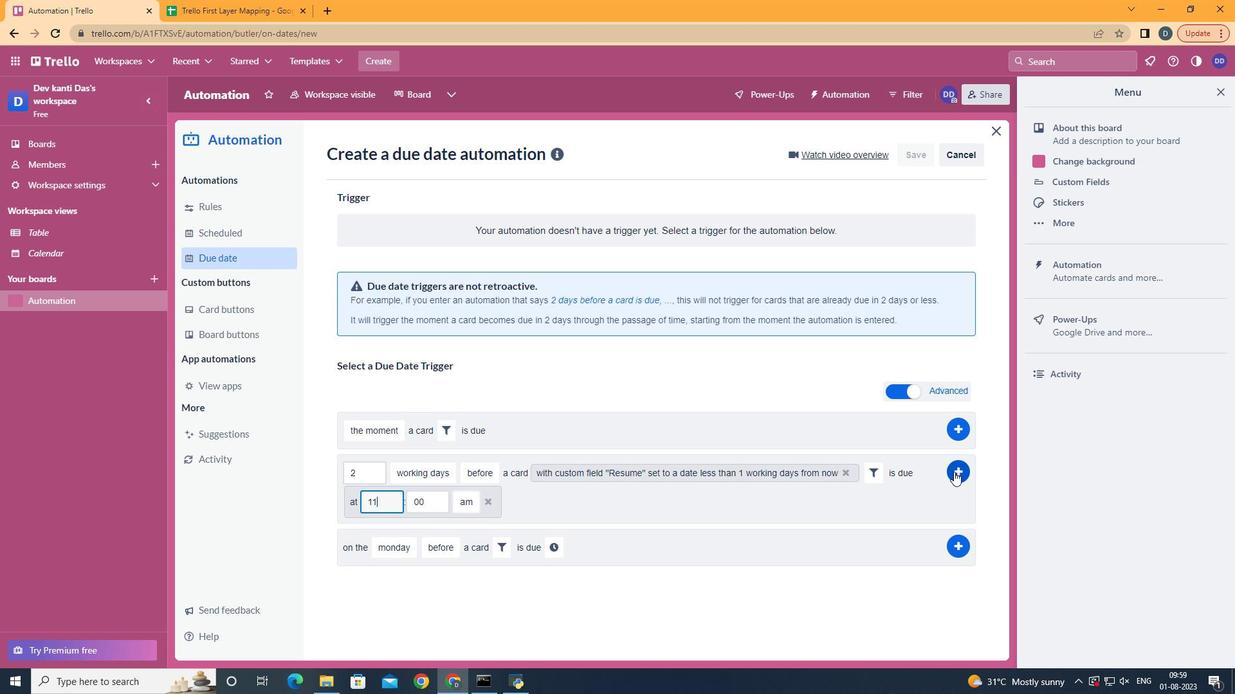 
Action: Mouse moved to (640, 329)
Screenshot: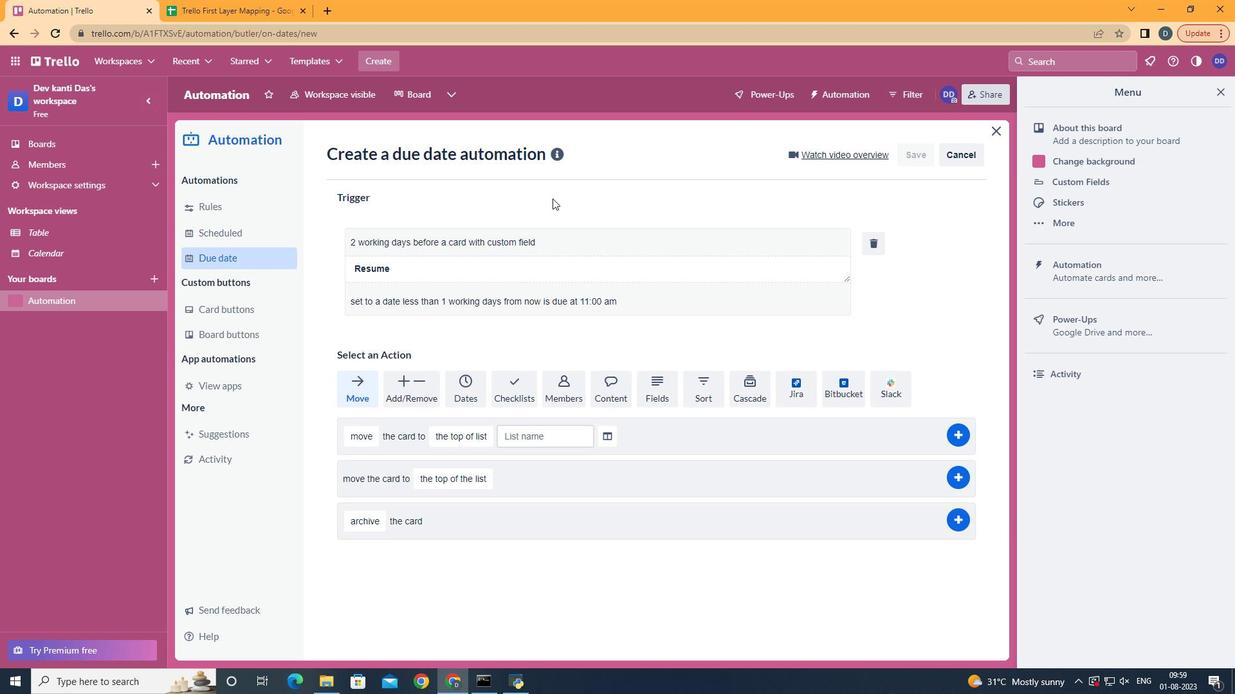 
